 Task: View community guidelines.
Action: Mouse moved to (790, 86)
Screenshot: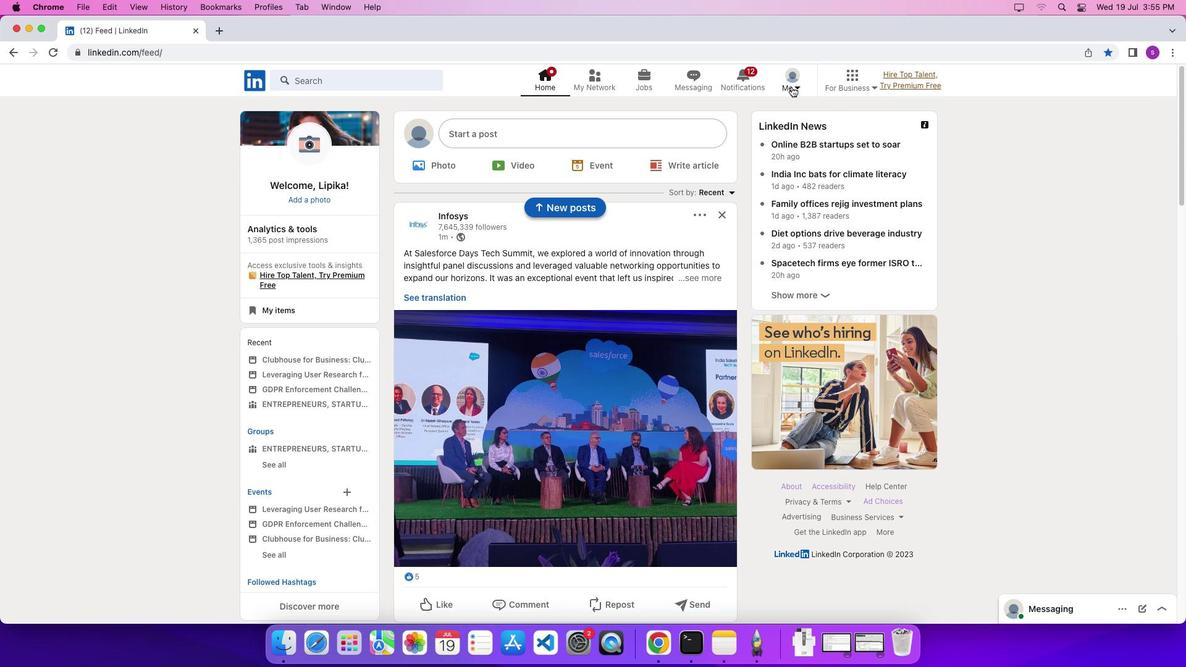 
Action: Mouse pressed left at (790, 86)
Screenshot: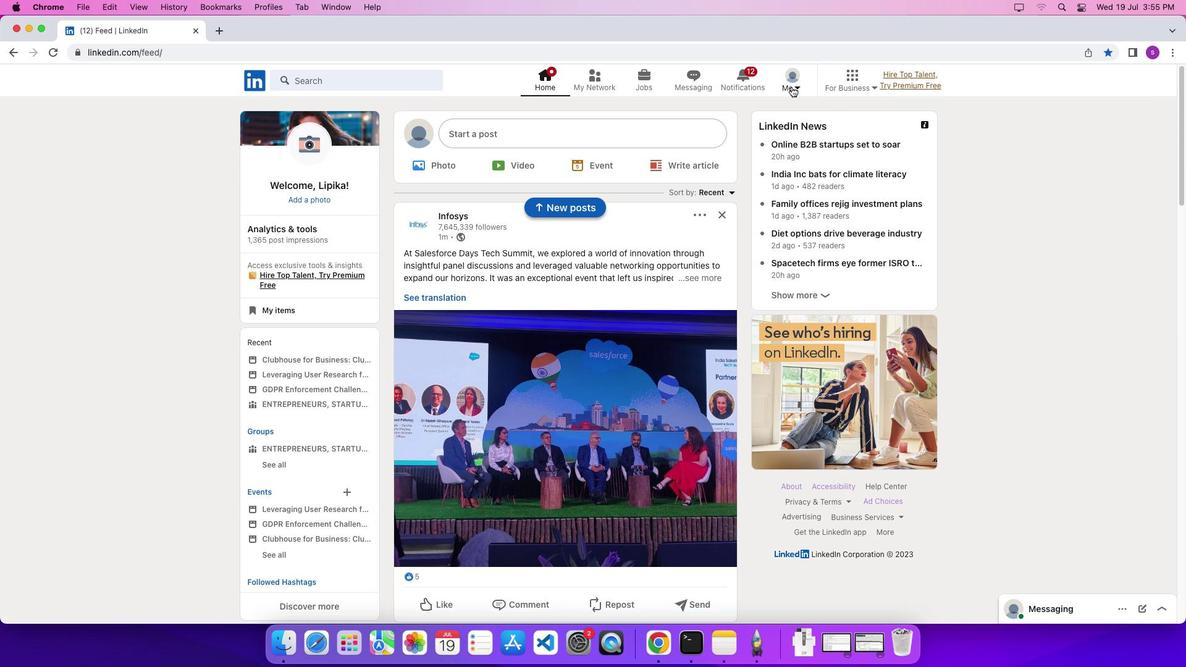 
Action: Mouse moved to (796, 87)
Screenshot: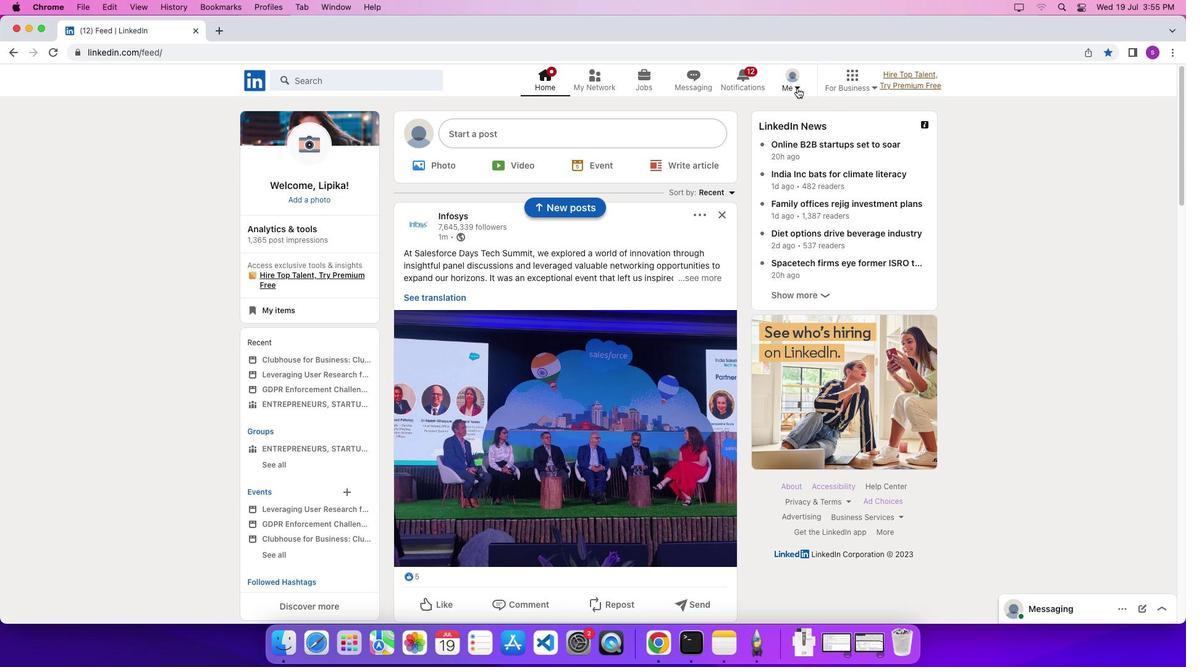 
Action: Mouse pressed left at (796, 87)
Screenshot: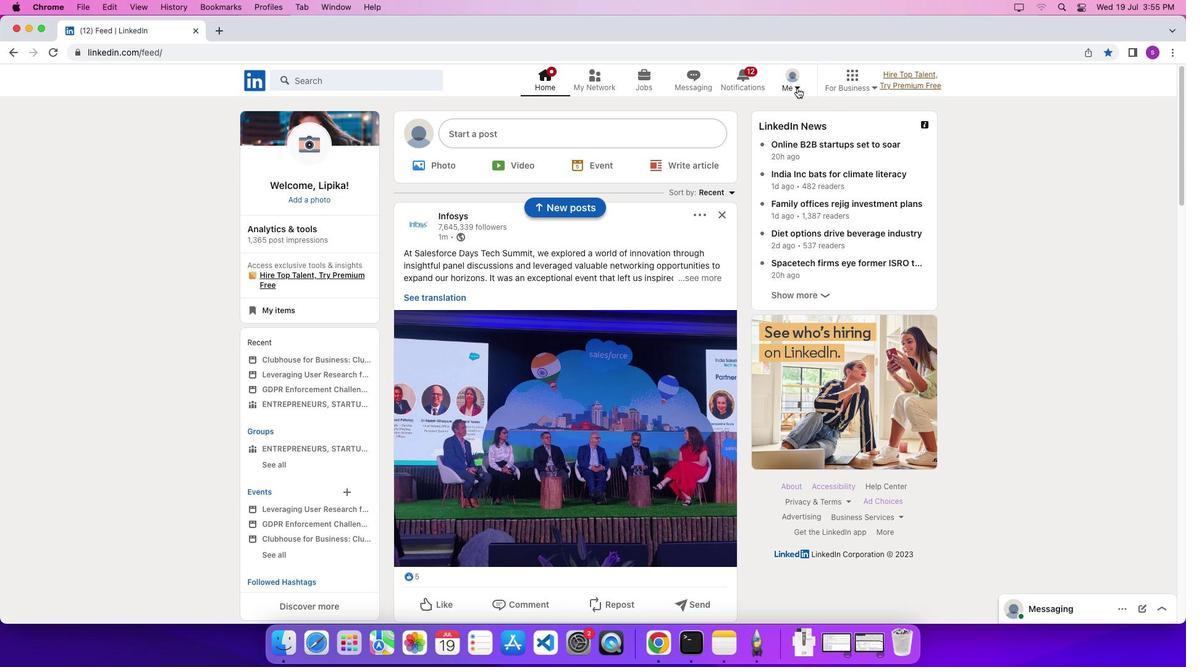 
Action: Mouse moved to (763, 153)
Screenshot: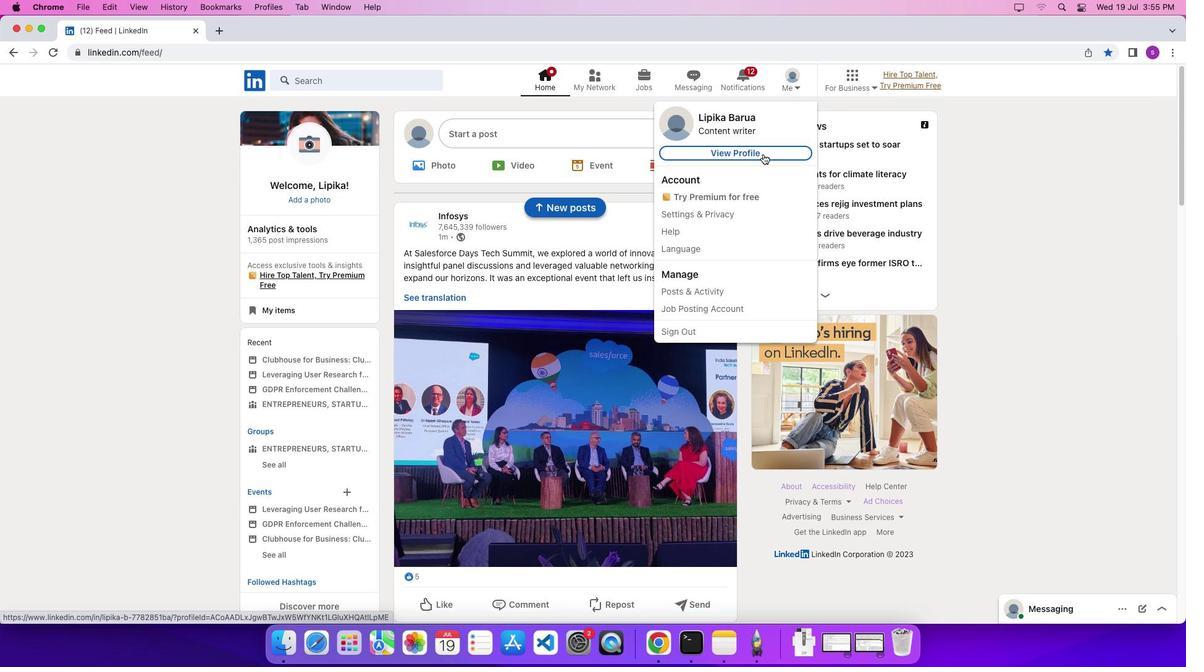
Action: Mouse pressed left at (763, 153)
Screenshot: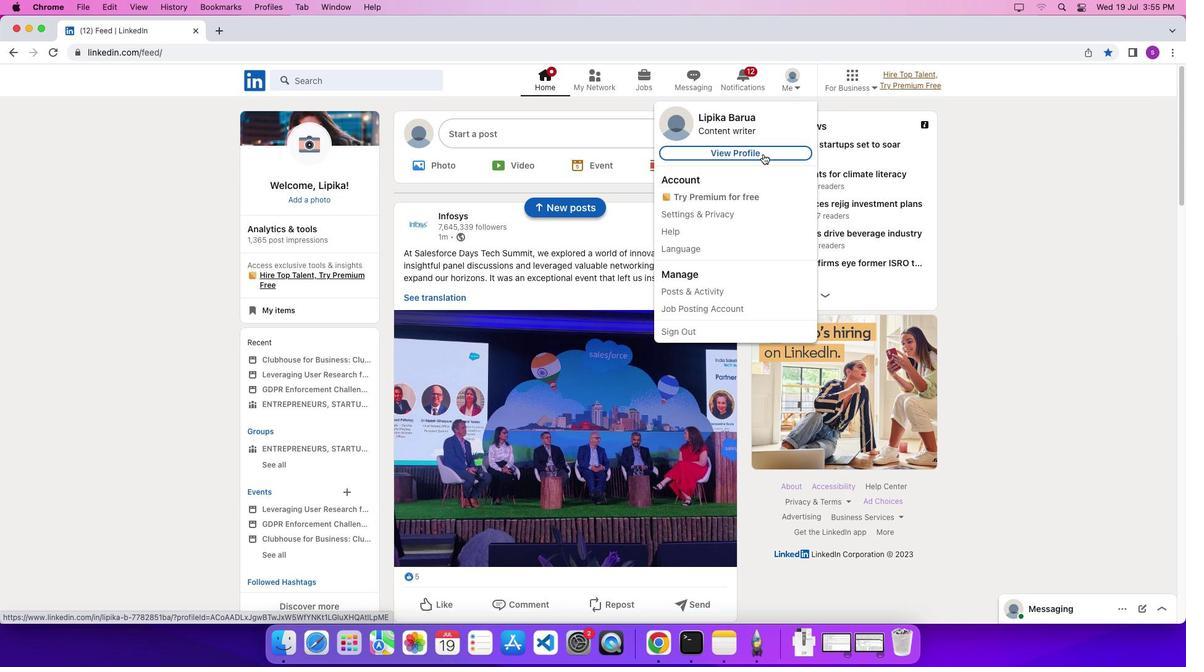 
Action: Mouse moved to (629, 416)
Screenshot: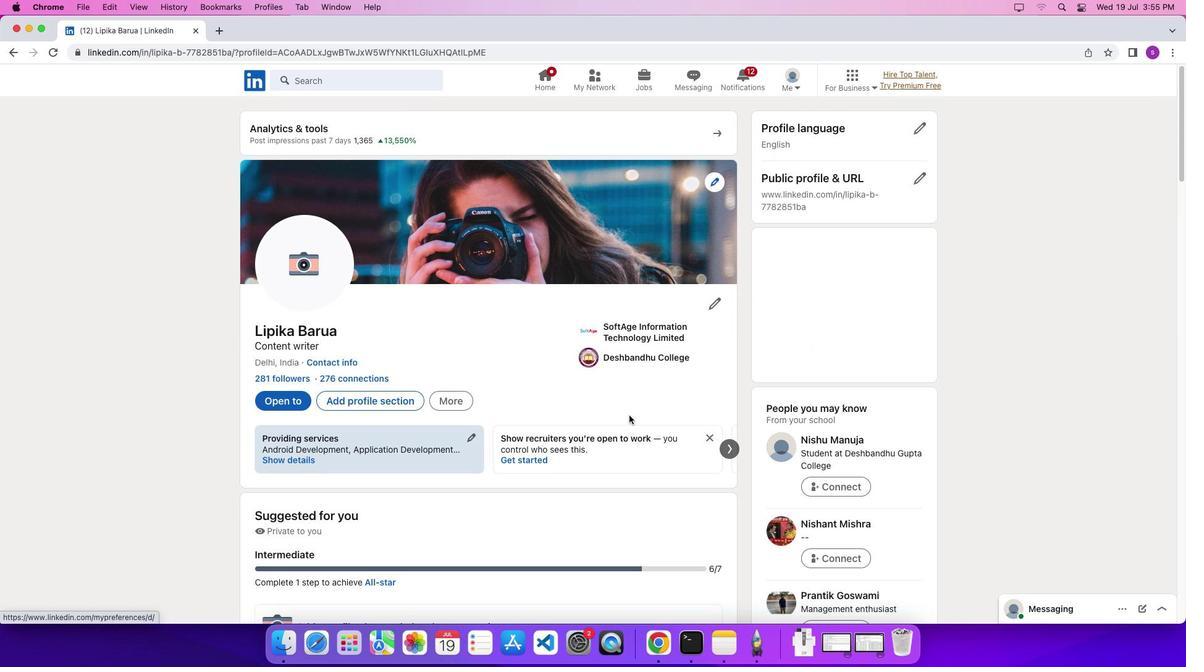 
Action: Mouse scrolled (629, 416) with delta (0, 0)
Screenshot: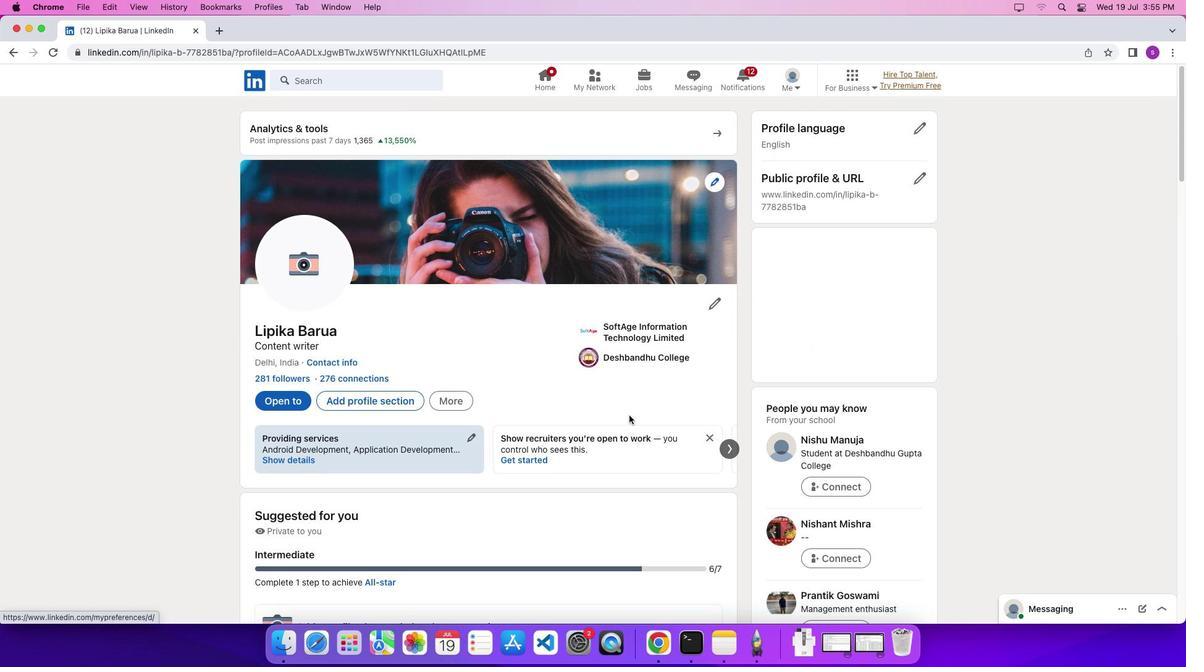 
Action: Mouse scrolled (629, 416) with delta (0, 0)
Screenshot: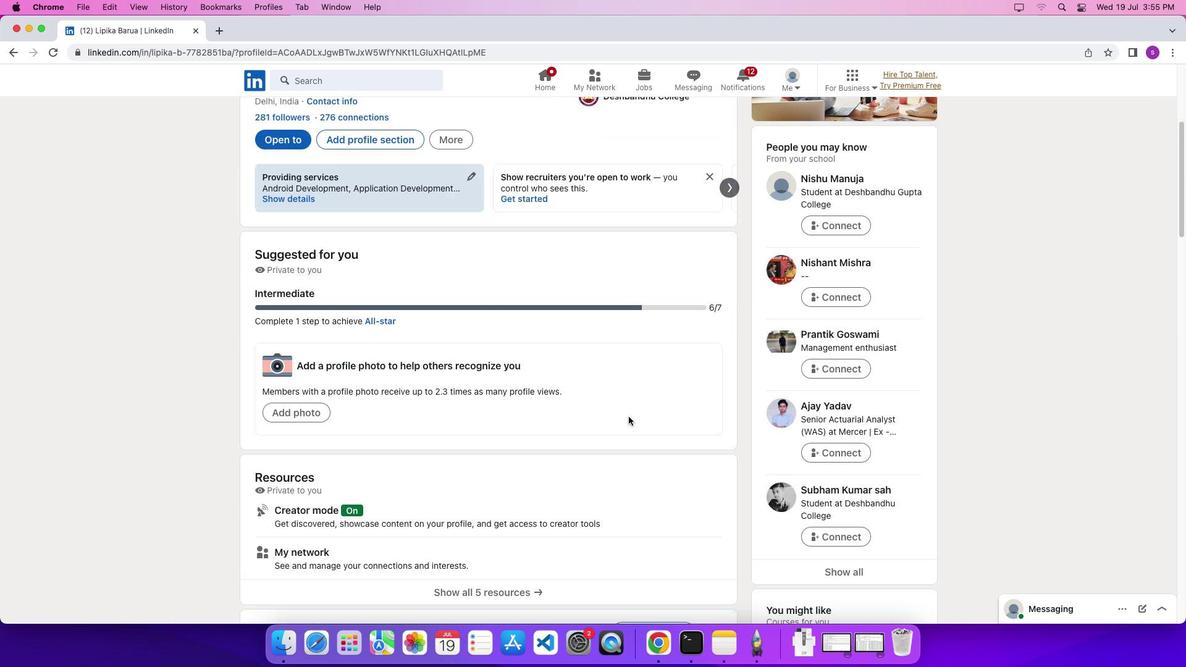 
Action: Mouse scrolled (629, 416) with delta (0, -2)
Screenshot: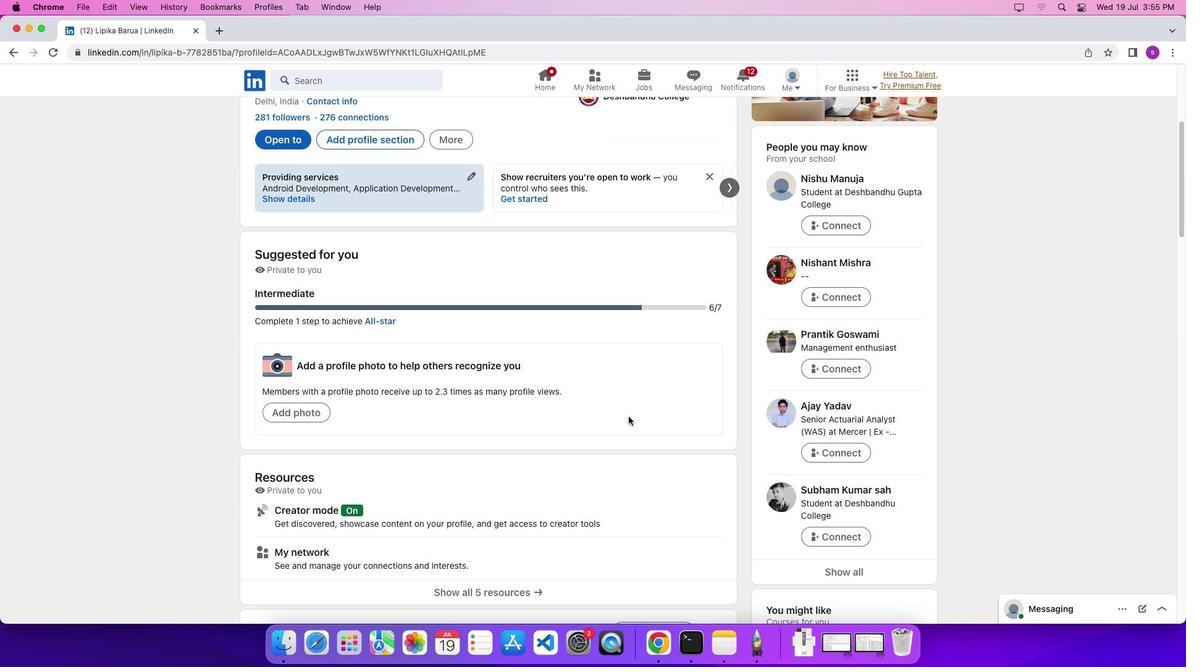 
Action: Mouse scrolled (629, 416) with delta (0, -3)
Screenshot: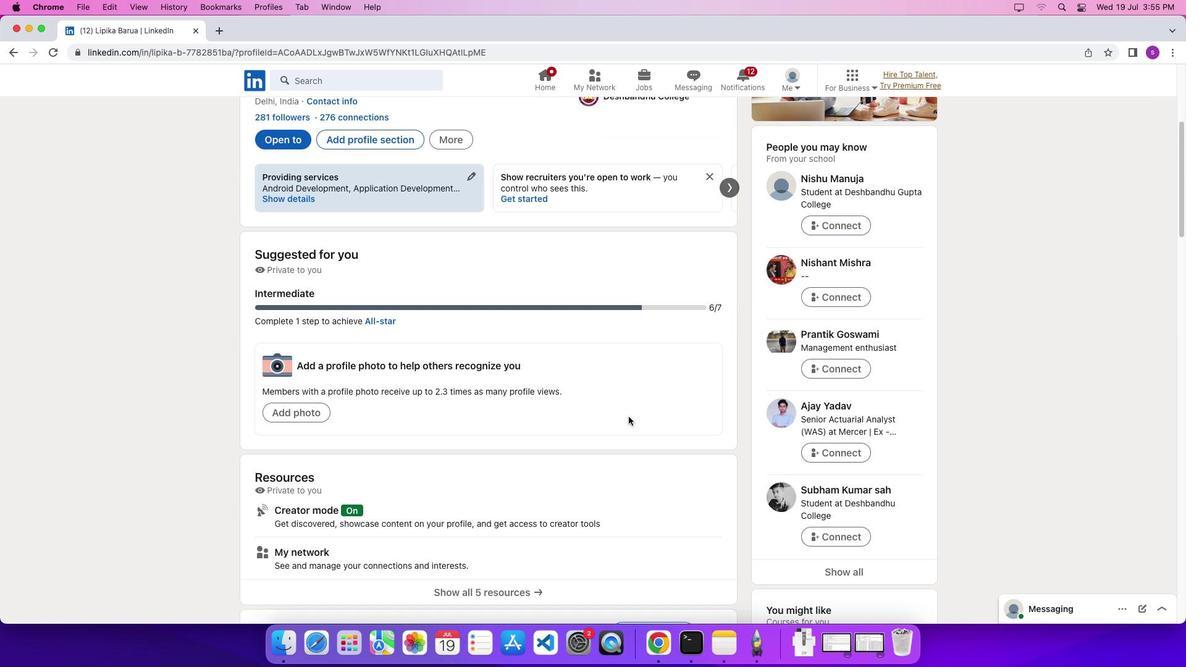 
Action: Mouse scrolled (629, 416) with delta (0, -3)
Screenshot: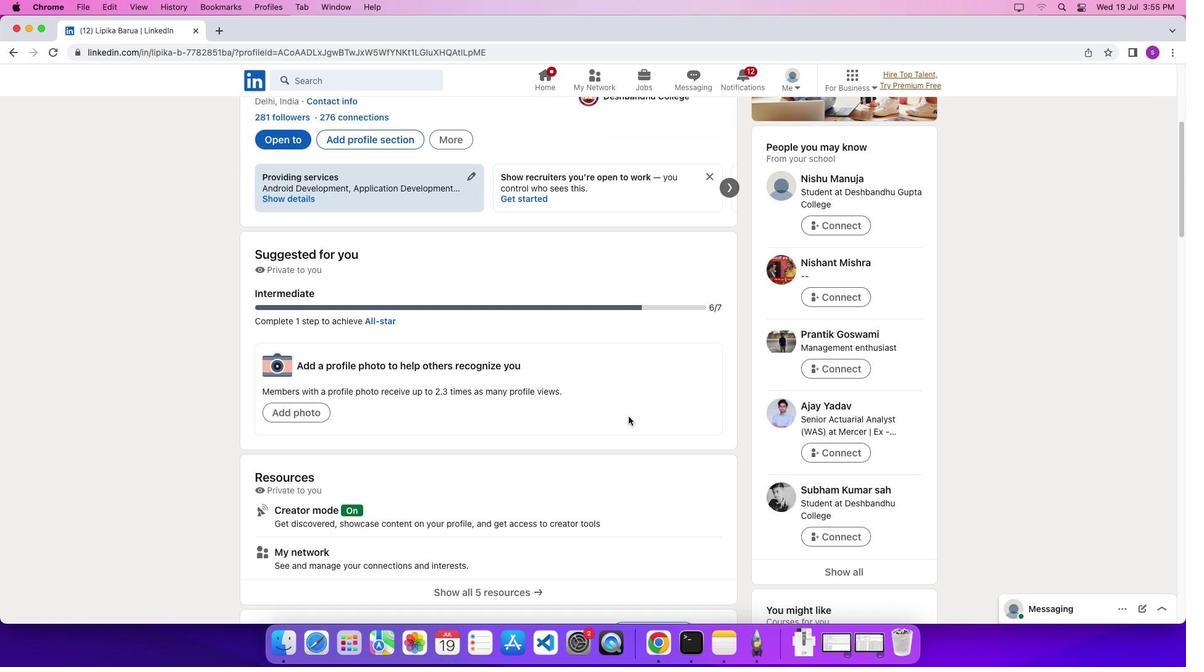 
Action: Mouse moved to (629, 416)
Screenshot: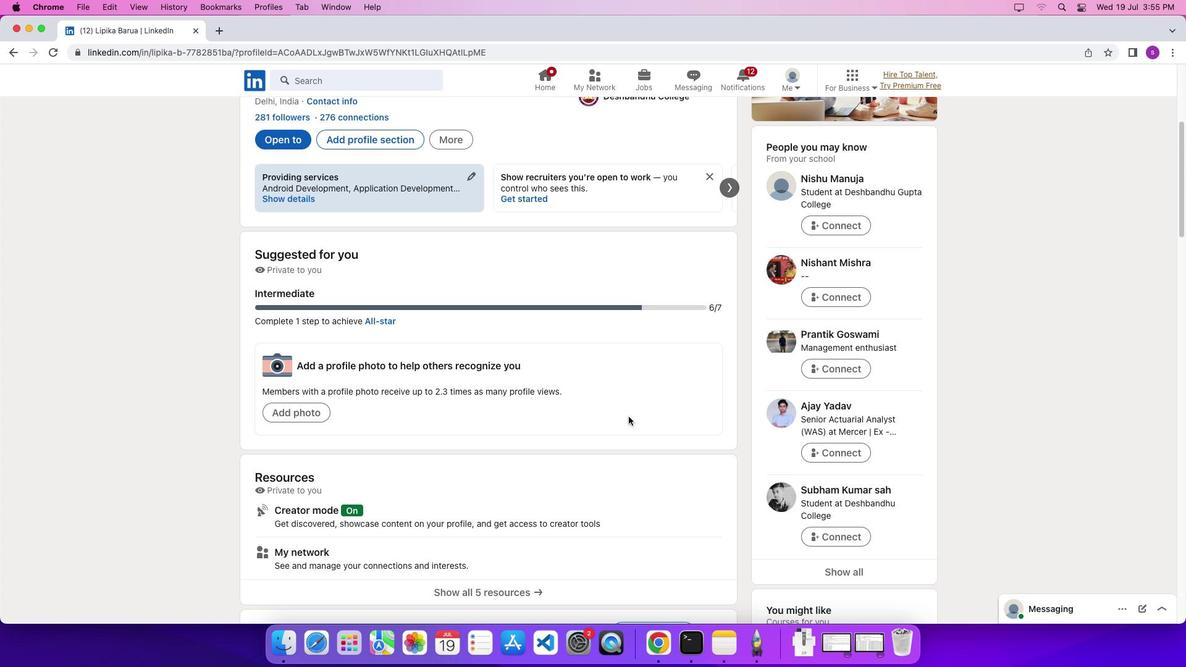 
Action: Mouse scrolled (629, 416) with delta (0, 0)
Screenshot: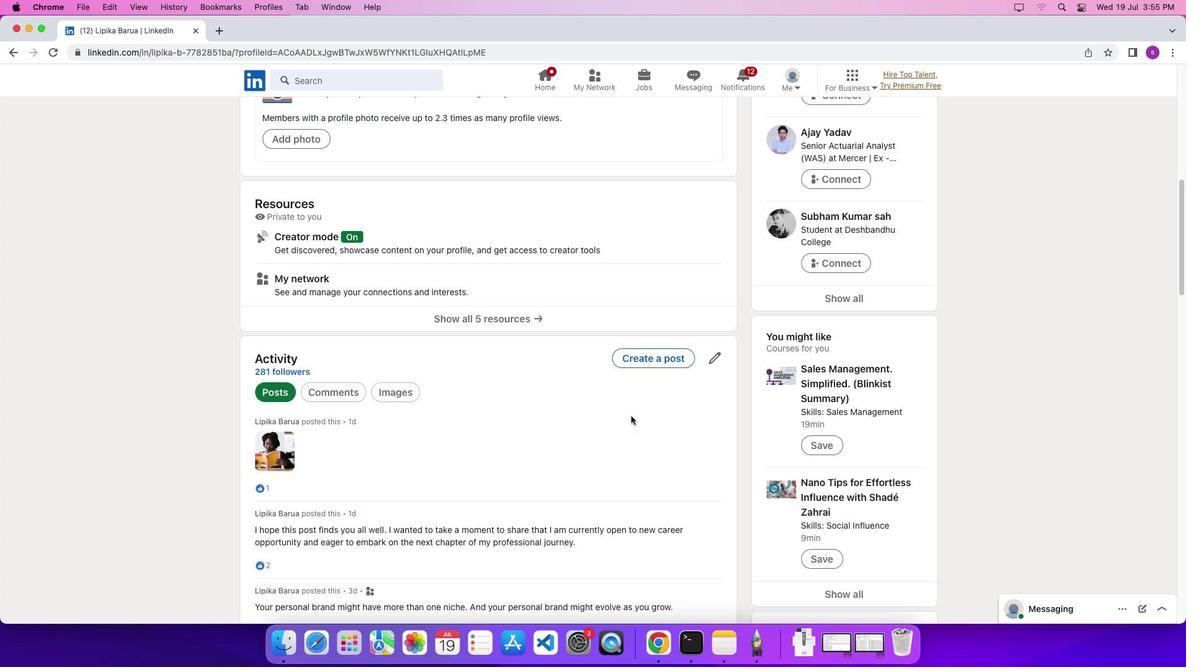 
Action: Mouse scrolled (629, 416) with delta (0, 0)
Screenshot: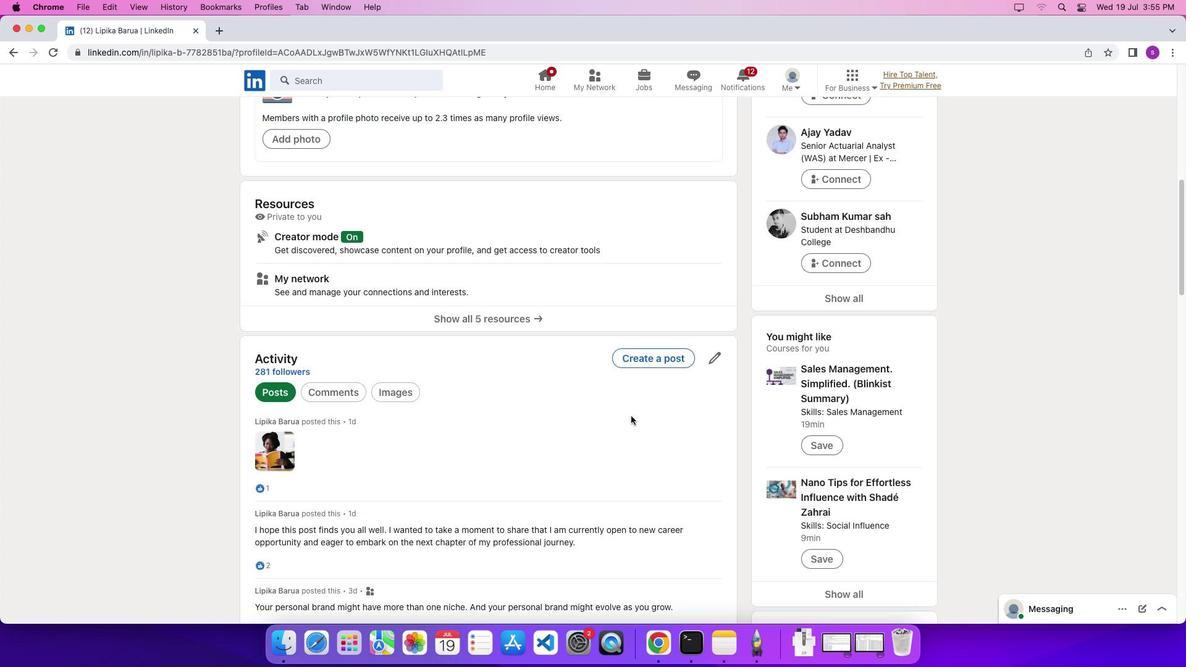 
Action: Mouse scrolled (629, 416) with delta (0, -1)
Screenshot: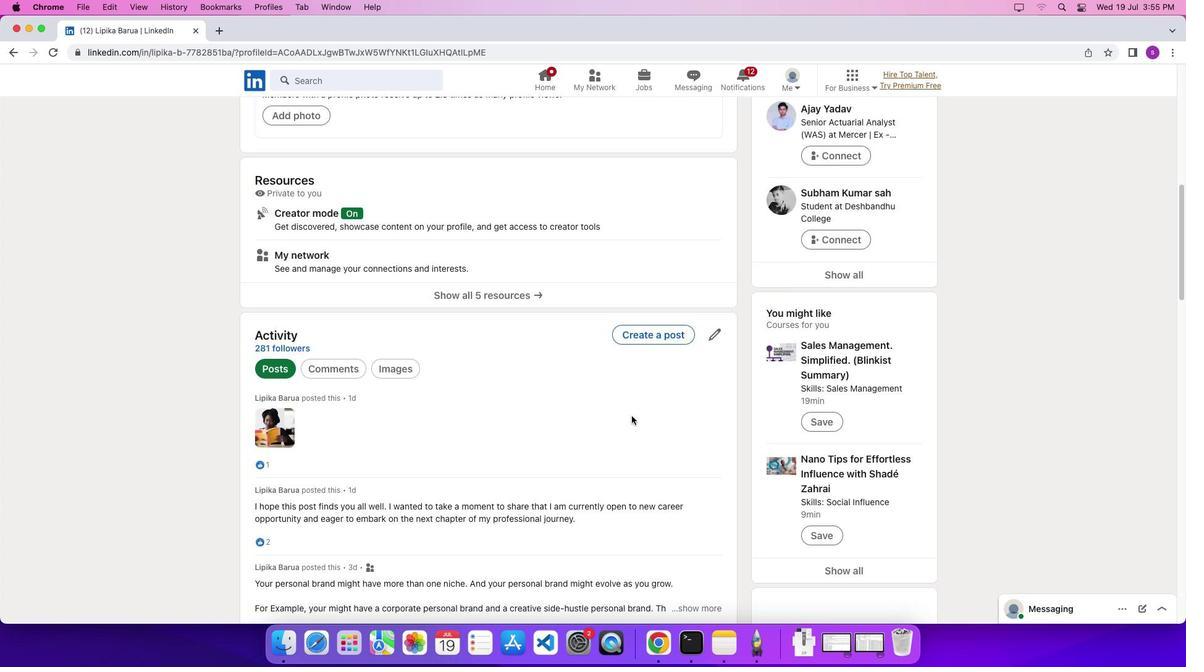 
Action: Mouse moved to (631, 415)
Screenshot: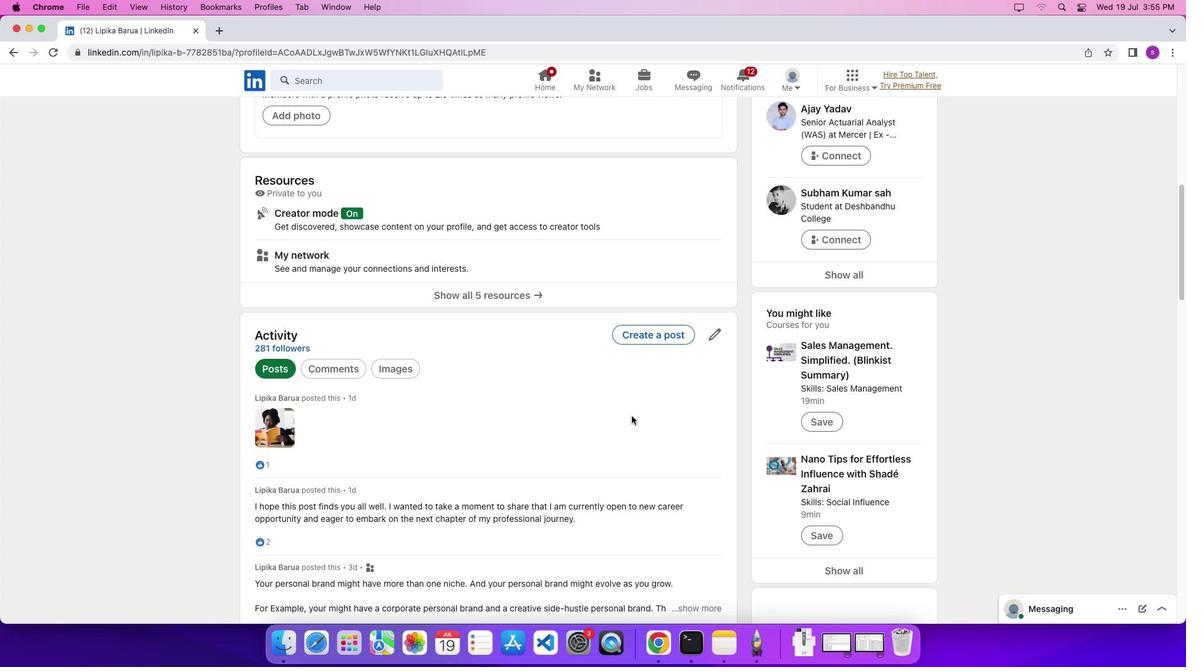 
Action: Mouse scrolled (631, 415) with delta (0, 0)
Screenshot: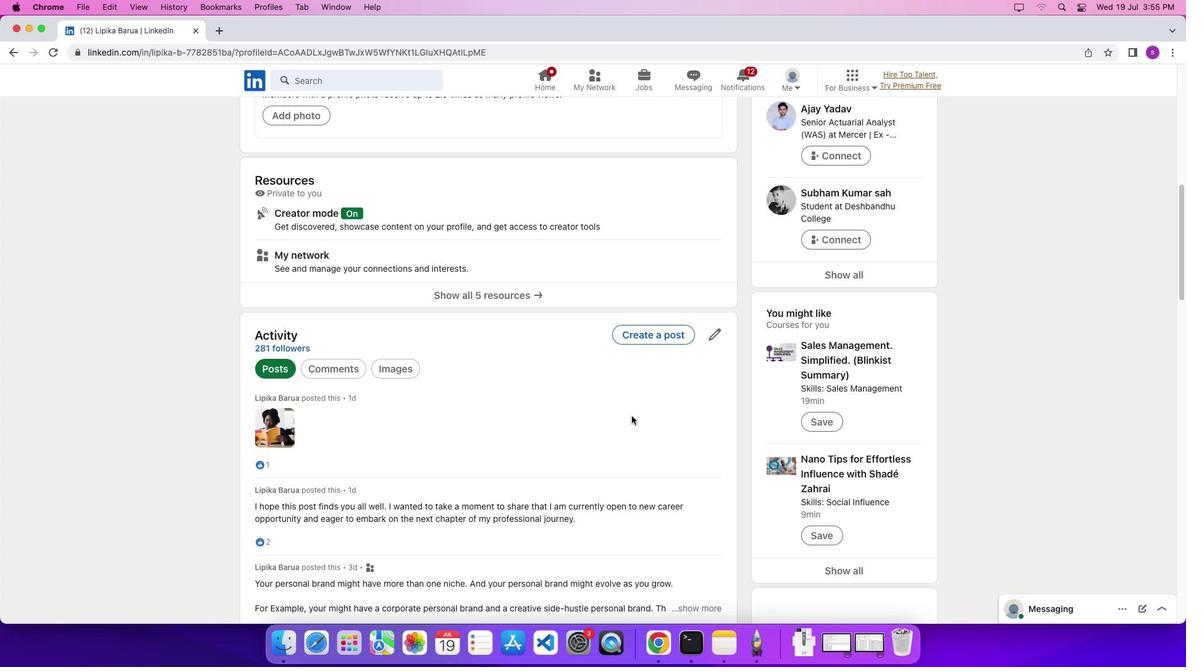 
Action: Mouse scrolled (631, 415) with delta (0, 0)
Screenshot: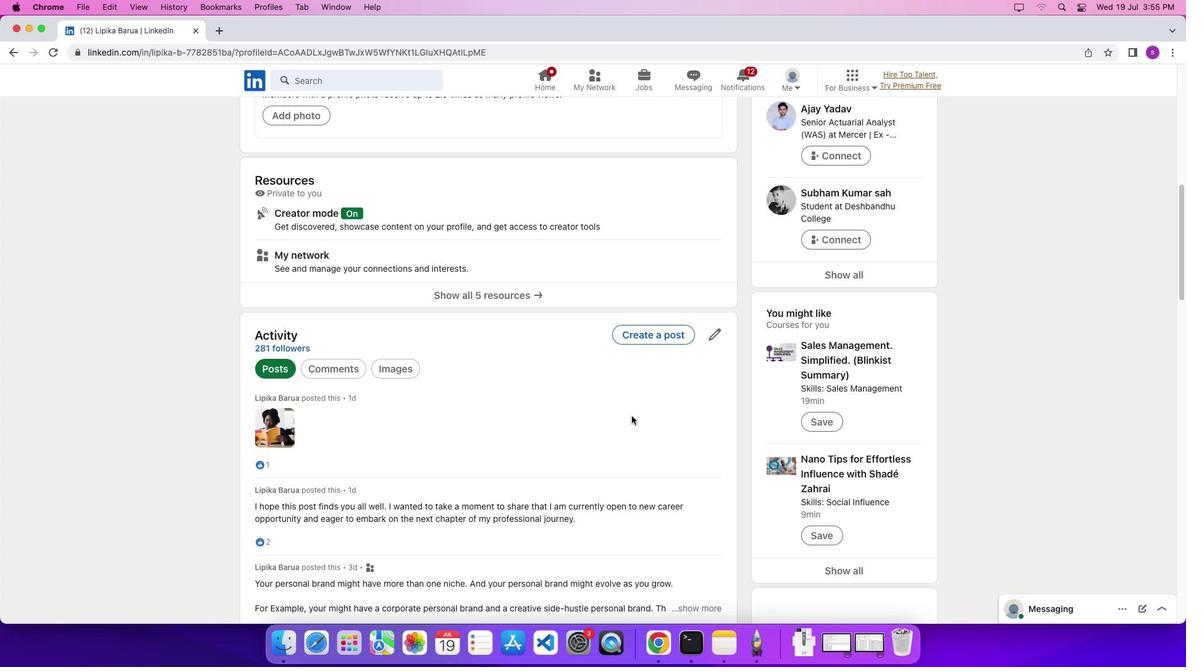 
Action: Mouse moved to (633, 415)
Screenshot: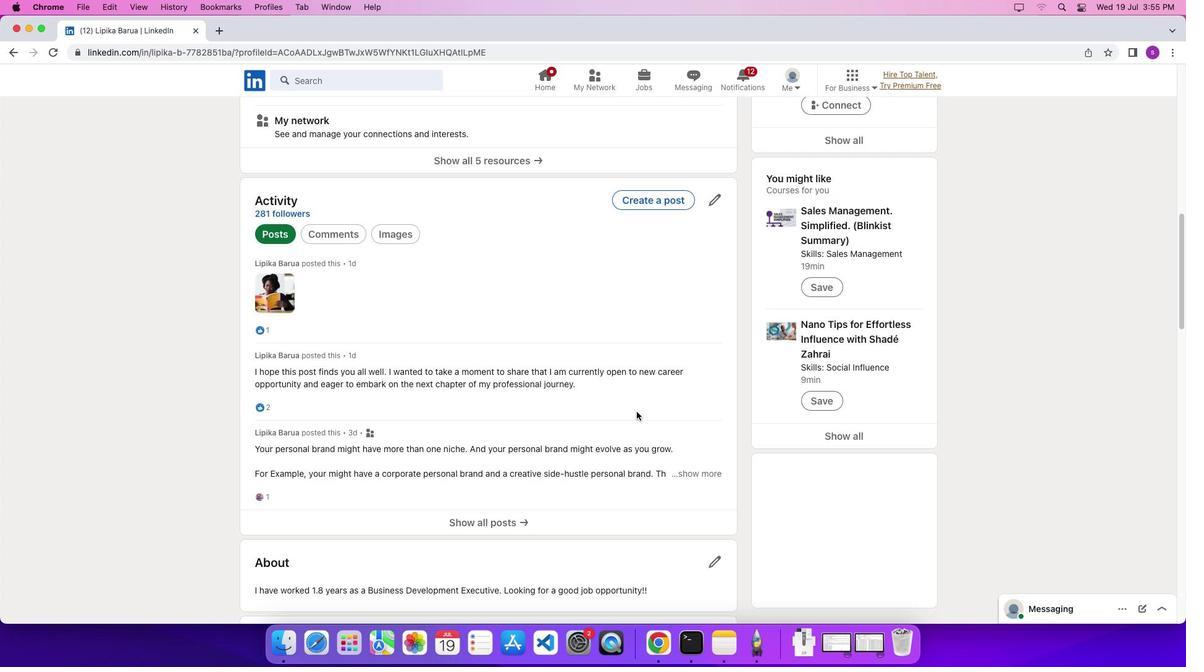 
Action: Mouse scrolled (633, 415) with delta (0, 0)
Screenshot: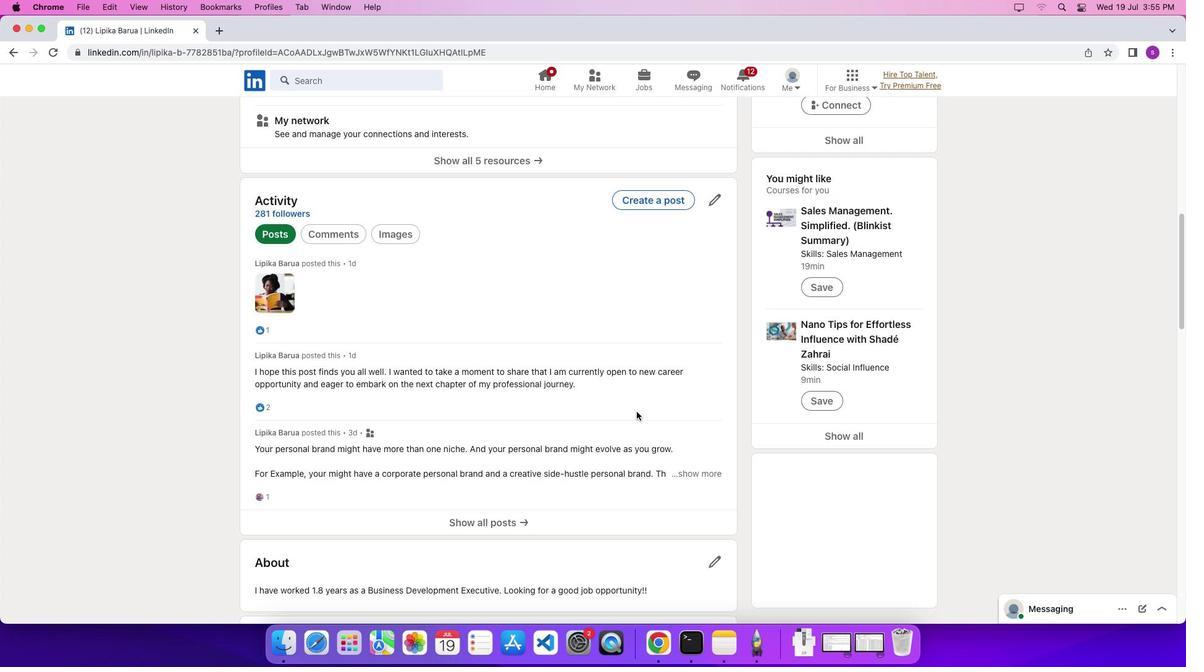 
Action: Mouse scrolled (633, 415) with delta (0, 0)
Screenshot: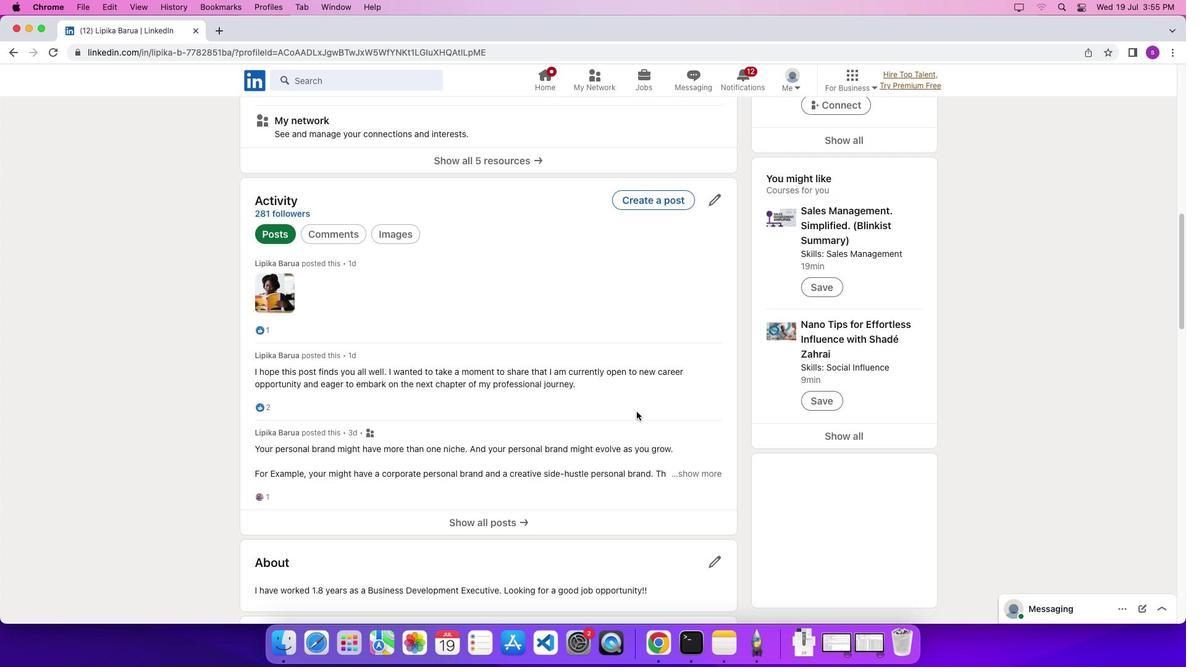 
Action: Mouse scrolled (633, 415) with delta (0, -3)
Screenshot: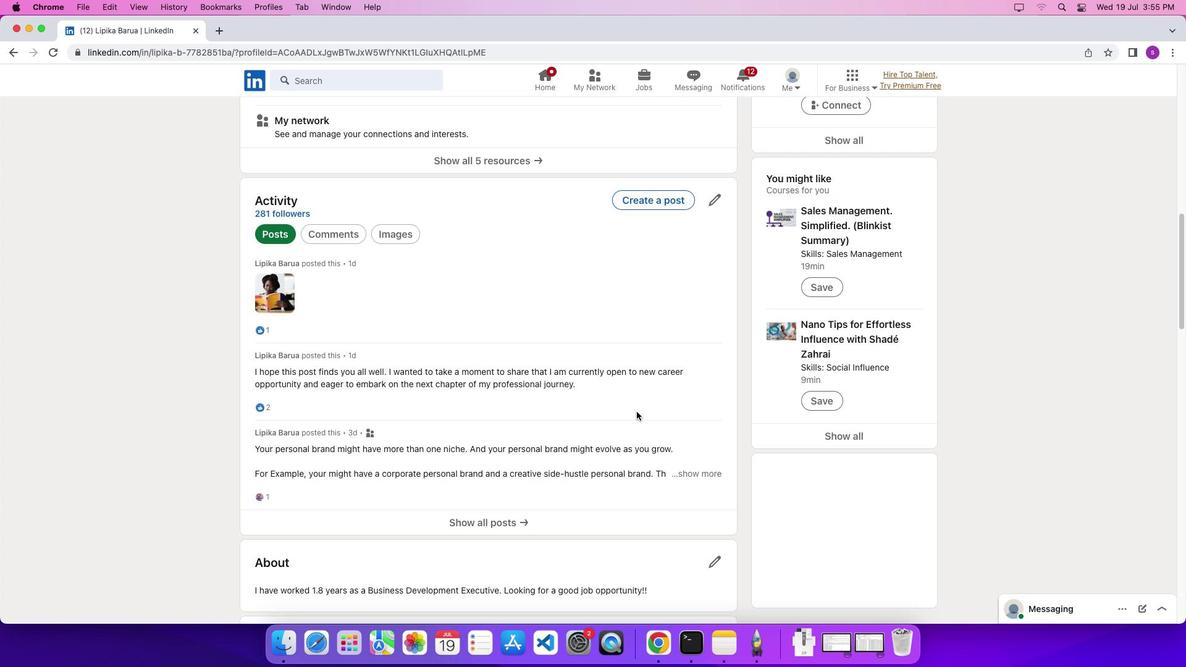 
Action: Mouse moved to (637, 412)
Screenshot: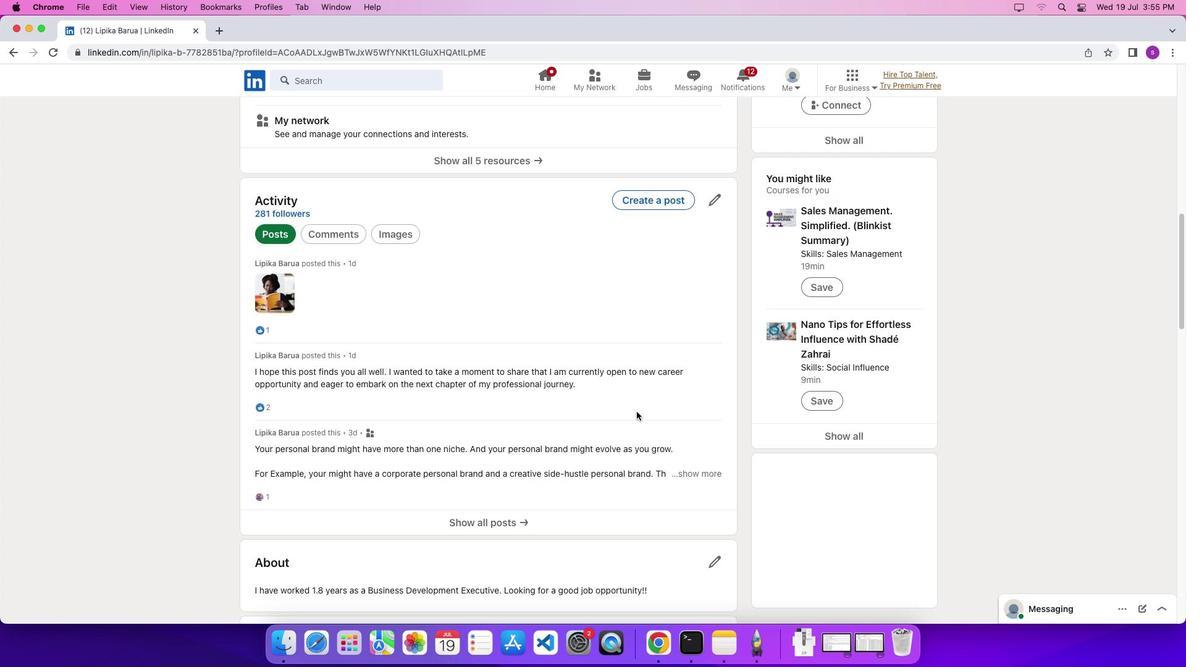 
Action: Mouse scrolled (637, 412) with delta (0, 0)
Screenshot: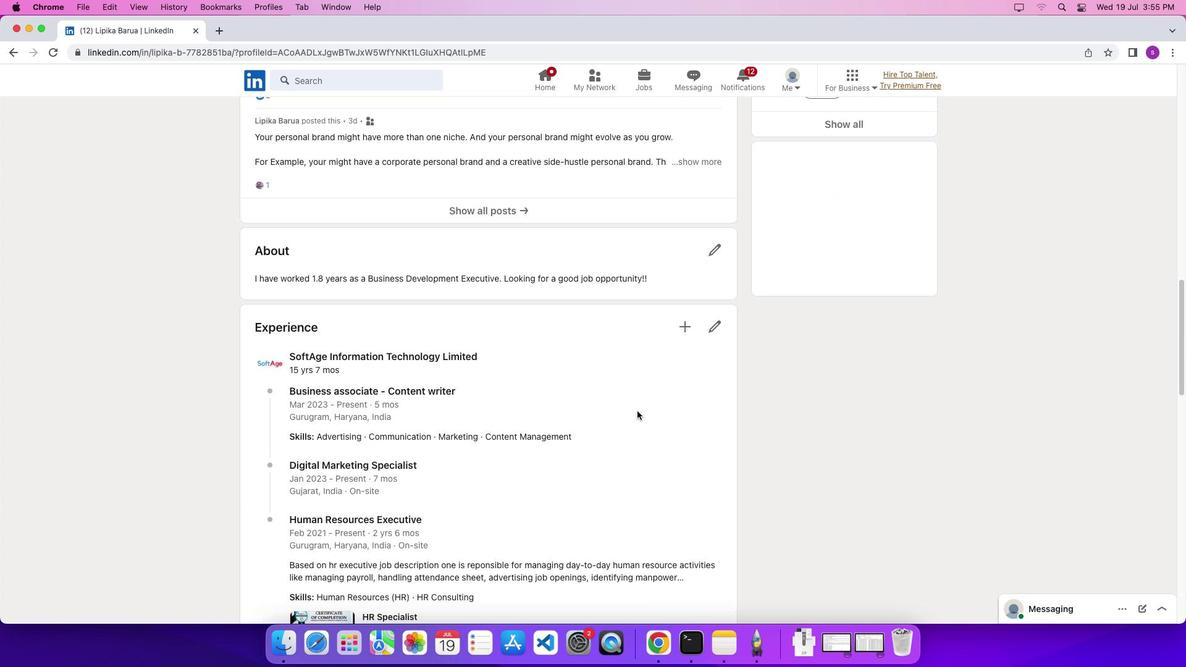 
Action: Mouse scrolled (637, 412) with delta (0, 0)
Screenshot: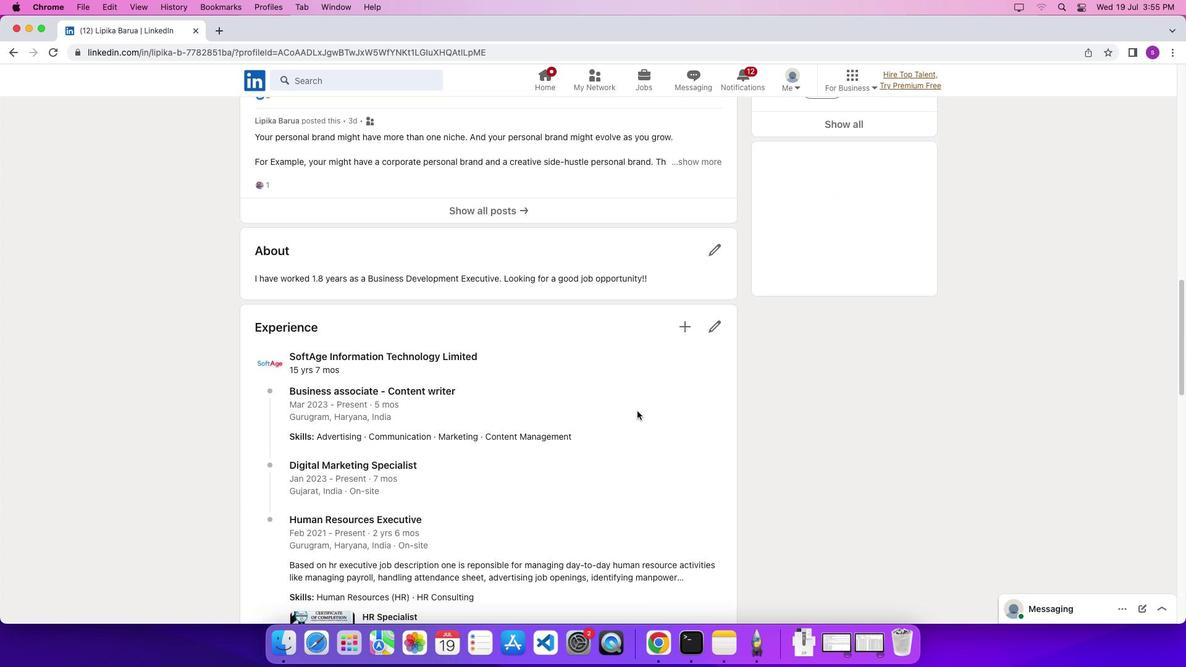 
Action: Mouse scrolled (637, 412) with delta (0, -3)
Screenshot: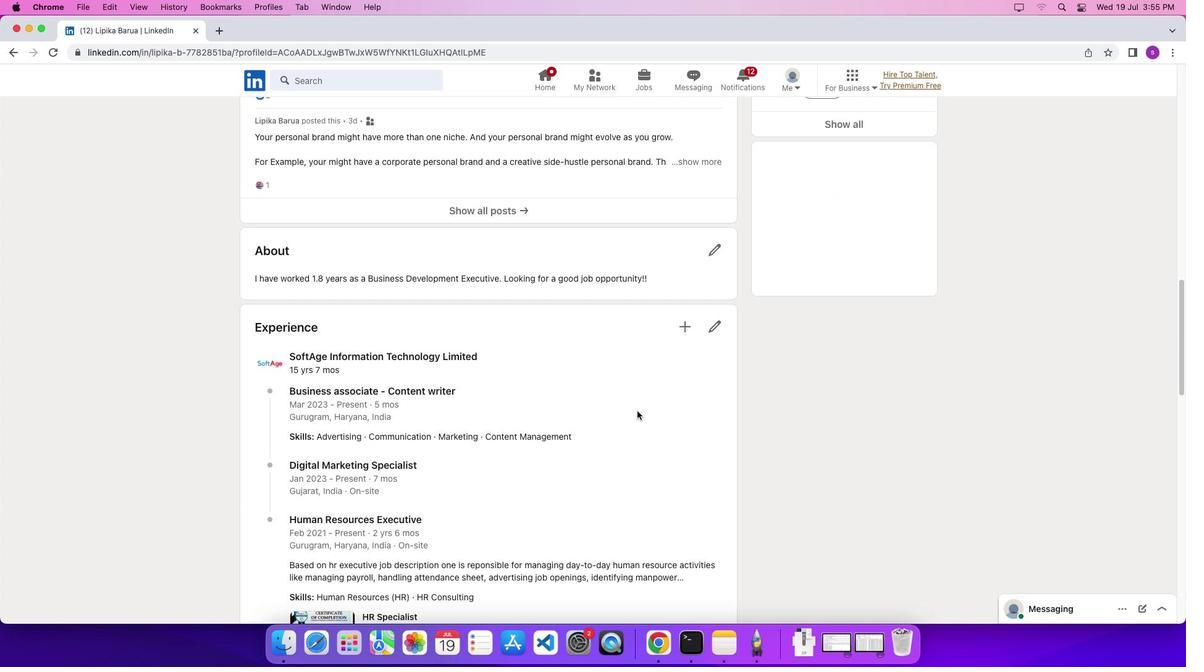 
Action: Mouse moved to (637, 411)
Screenshot: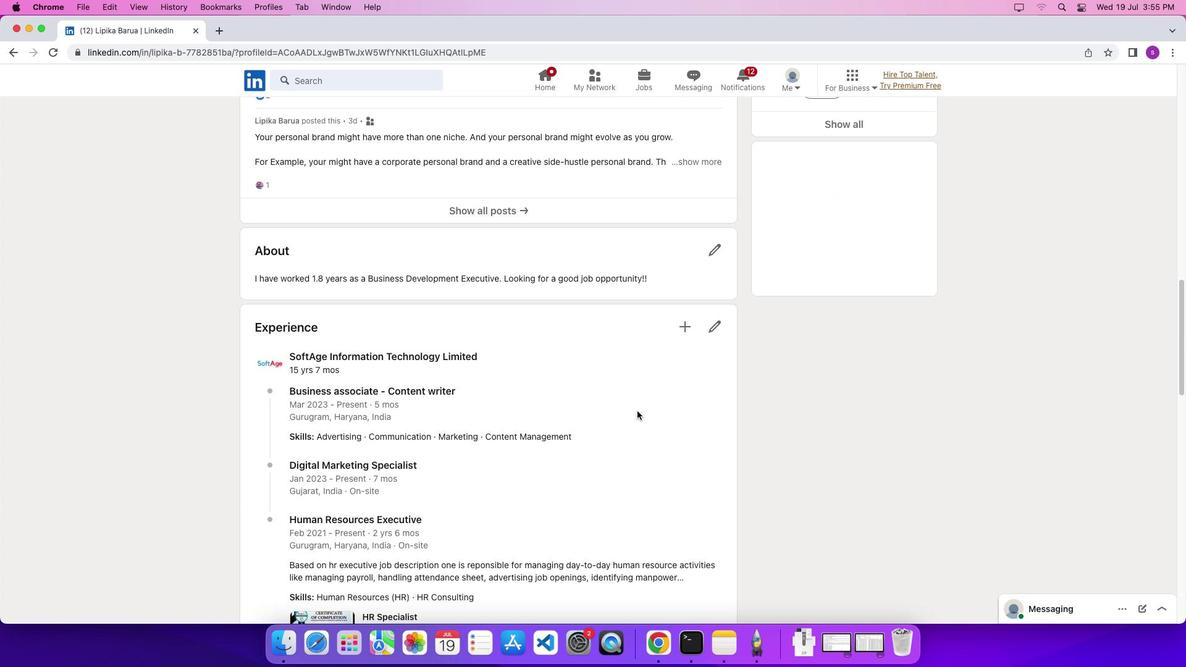 
Action: Mouse scrolled (637, 411) with delta (0, 0)
Screenshot: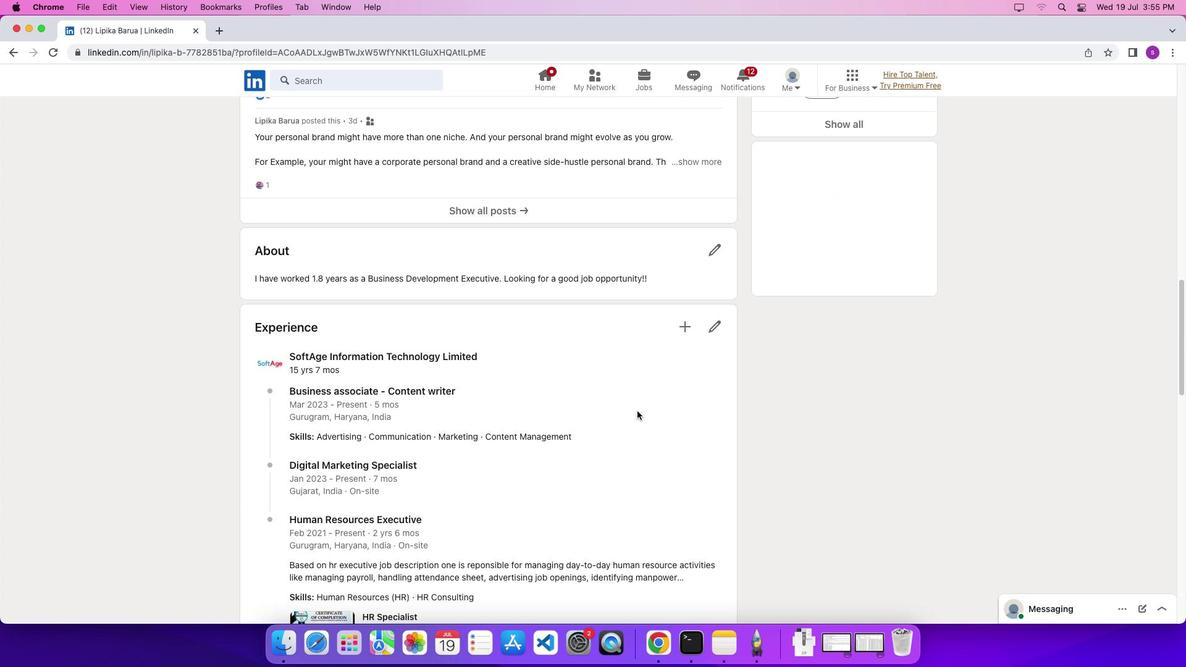 
Action: Mouse scrolled (637, 411) with delta (0, 0)
Screenshot: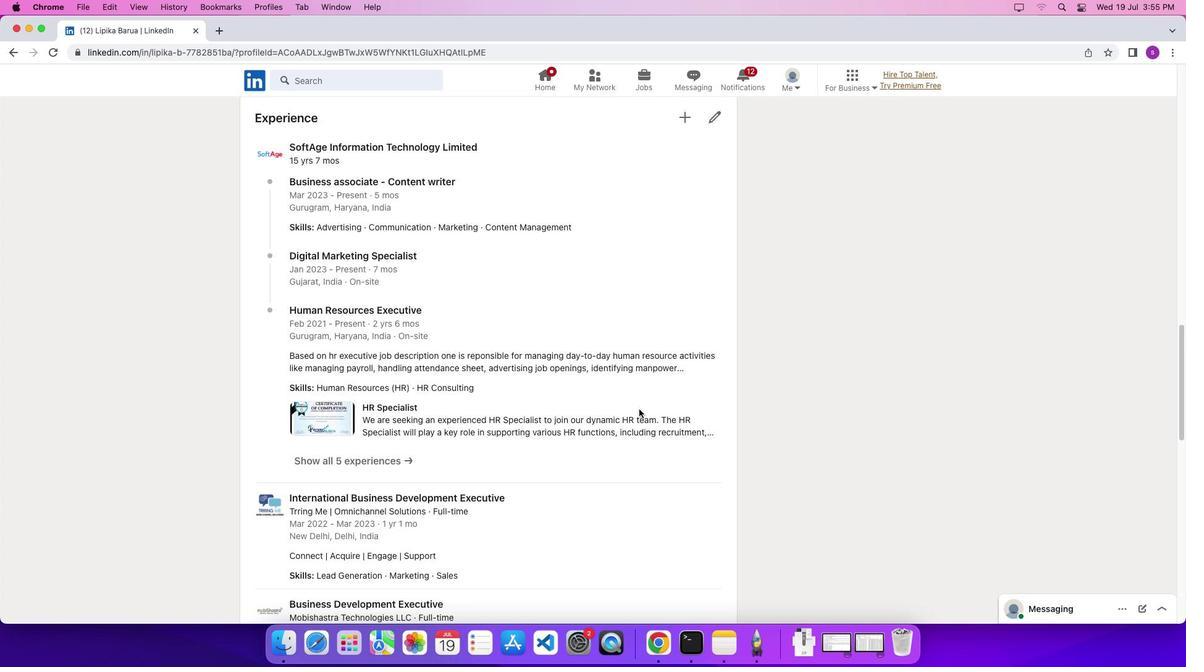 
Action: Mouse scrolled (637, 411) with delta (0, -3)
Screenshot: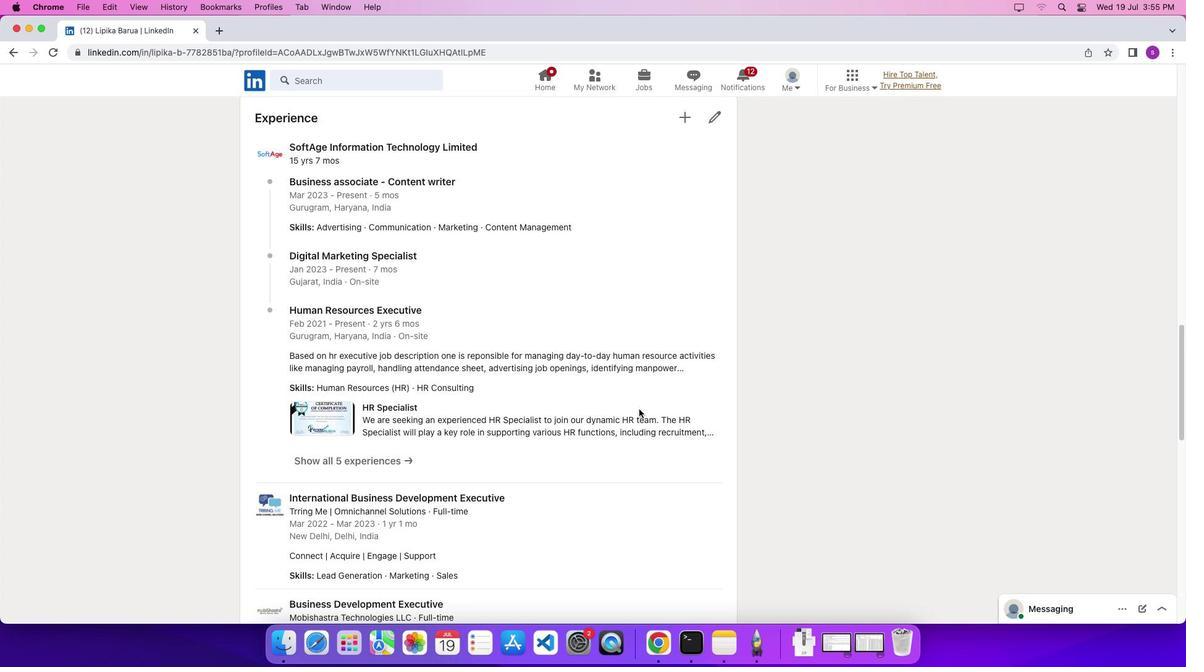 
Action: Mouse moved to (639, 409)
Screenshot: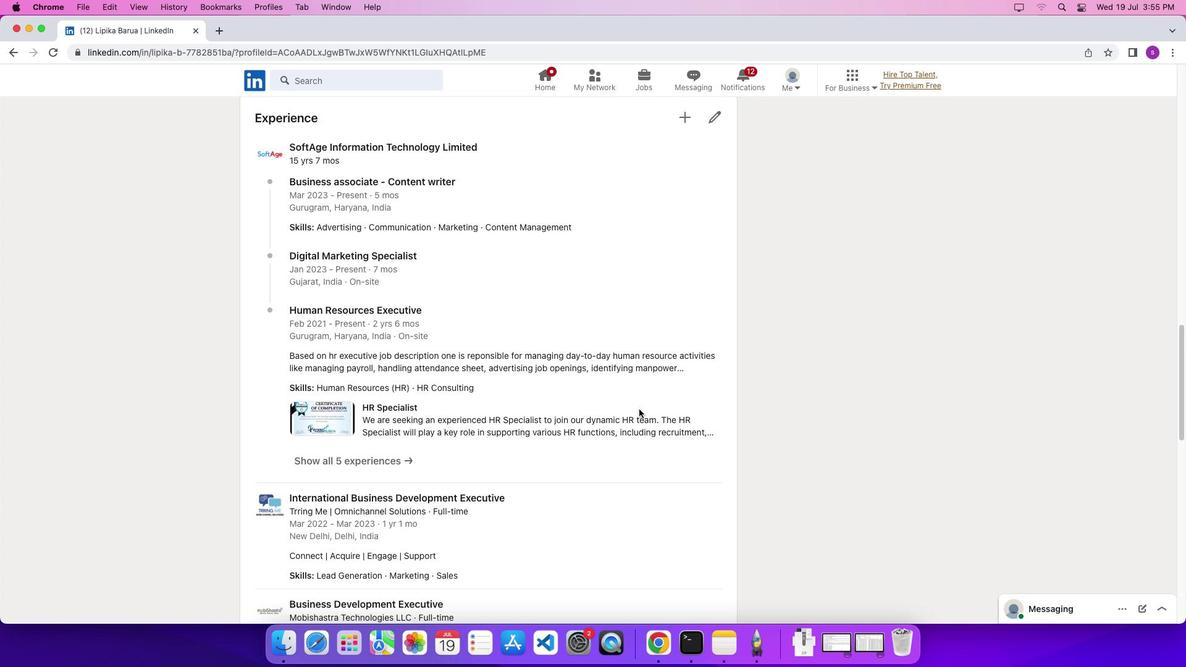 
Action: Mouse scrolled (639, 409) with delta (0, 0)
Screenshot: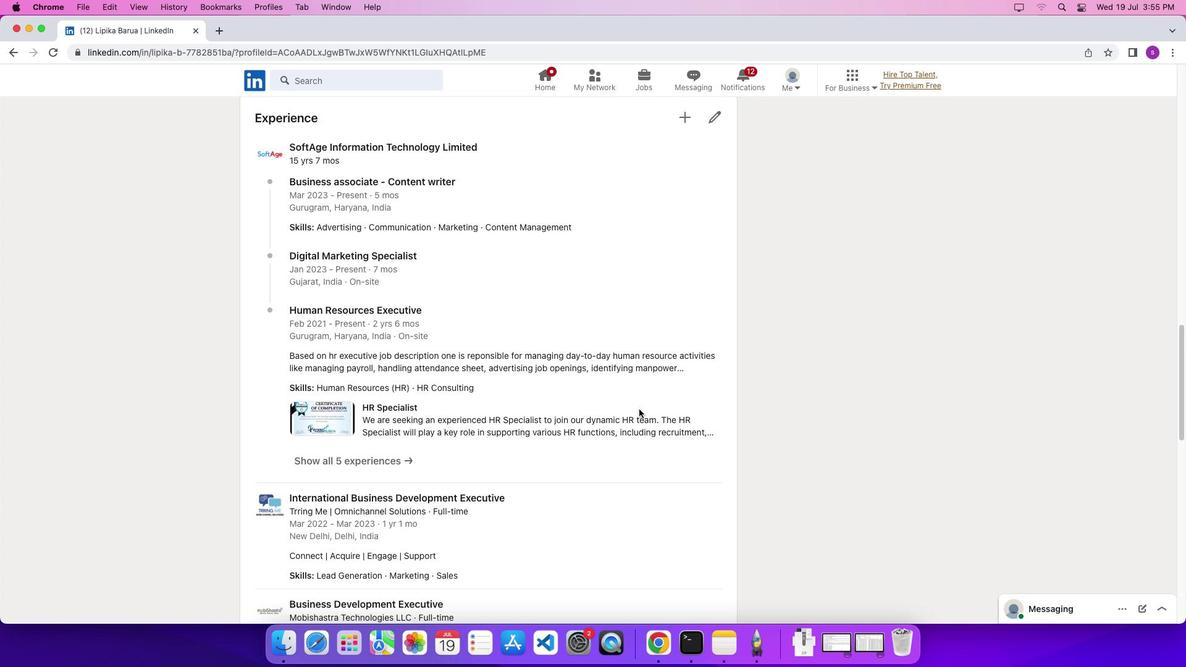 
Action: Mouse scrolled (639, 409) with delta (0, 0)
Screenshot: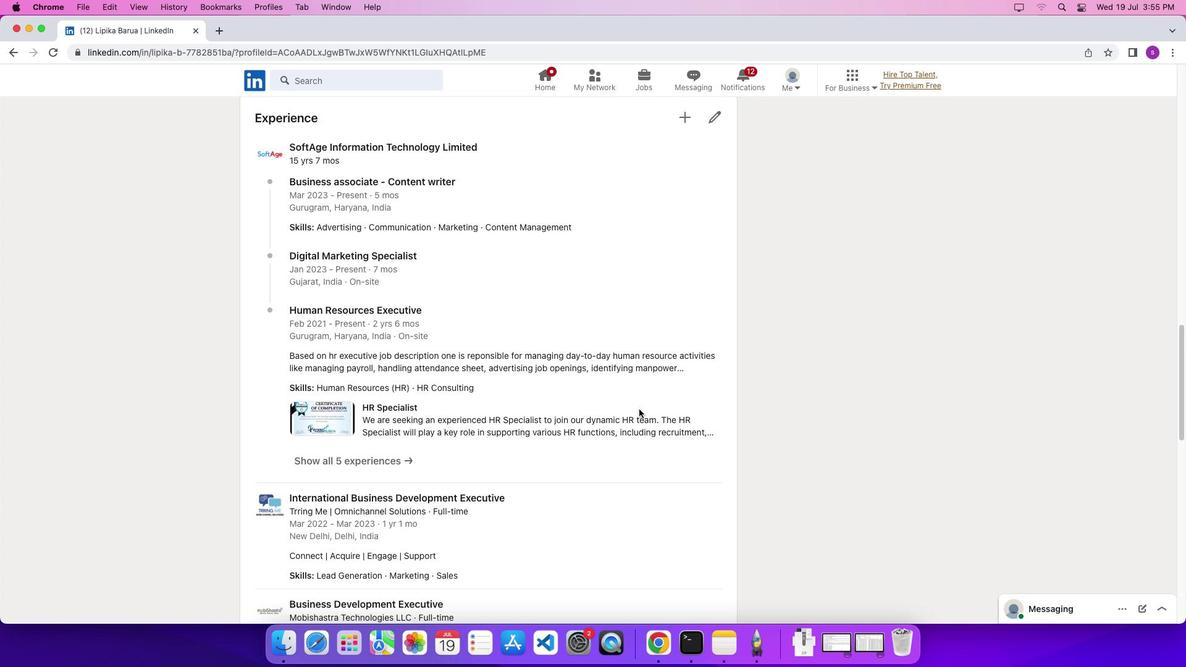 
Action: Mouse scrolled (639, 409) with delta (0, -4)
Screenshot: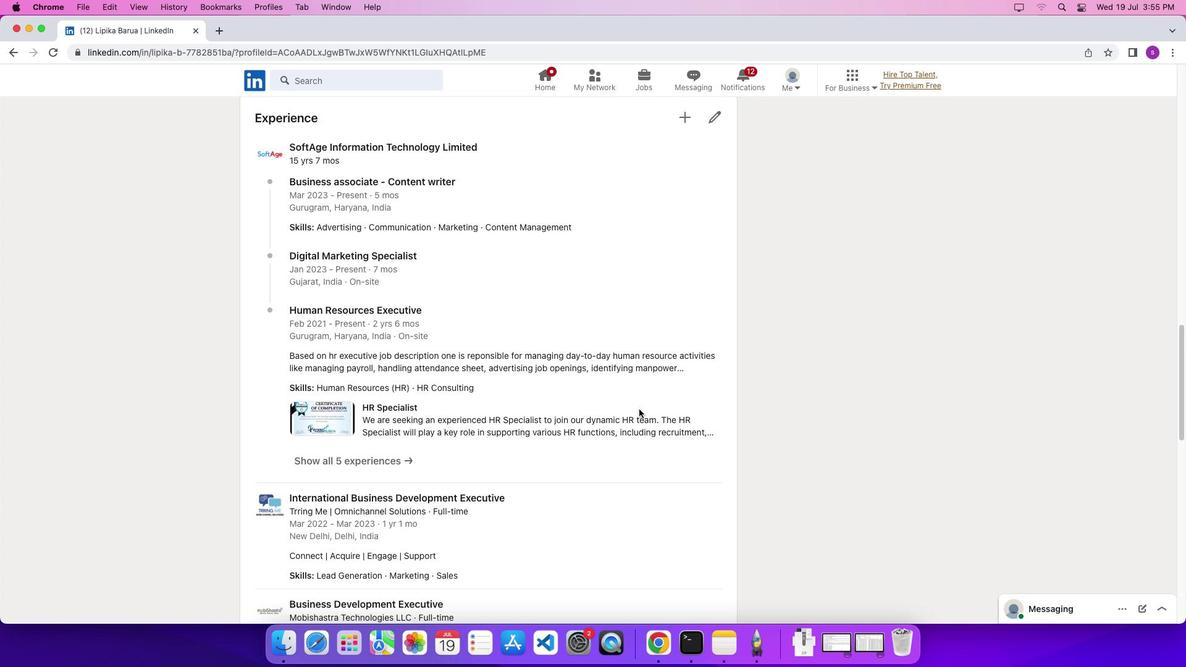 
Action: Mouse scrolled (639, 409) with delta (0, -7)
Screenshot: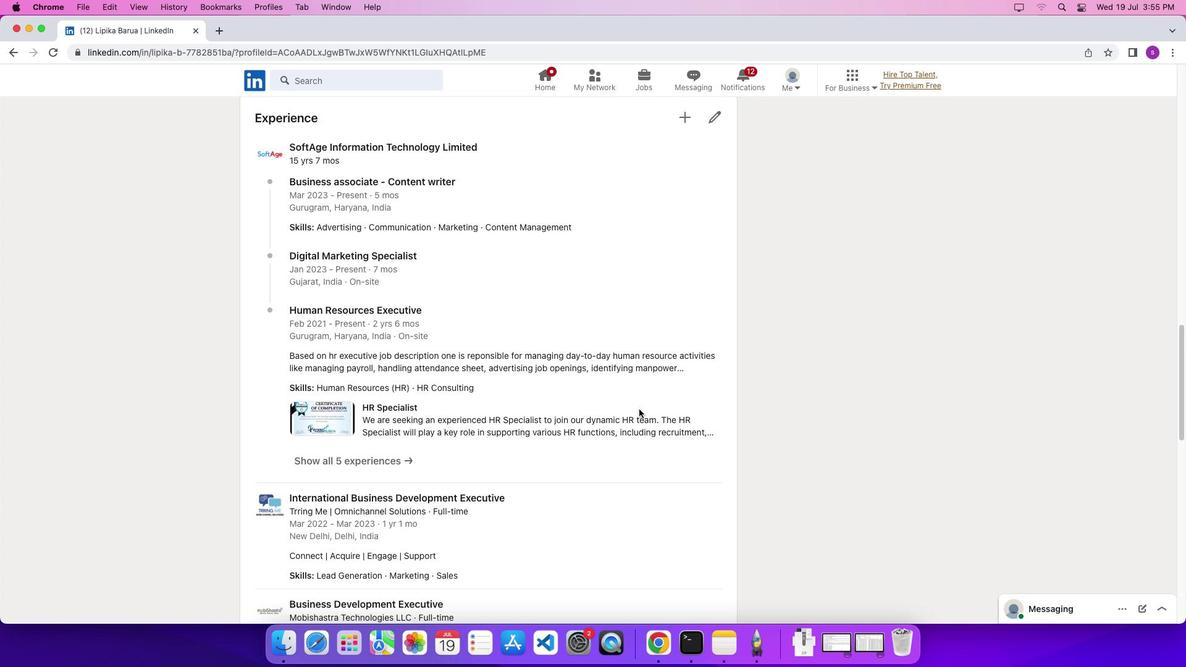 
Action: Mouse scrolled (639, 409) with delta (0, 0)
Screenshot: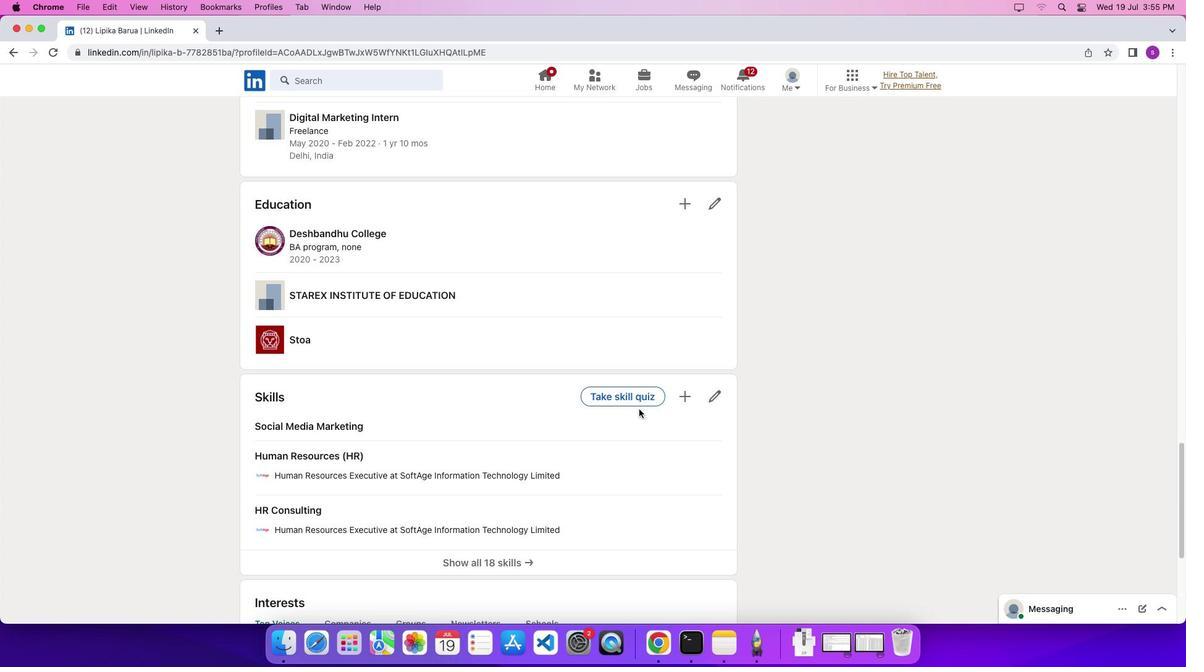 
Action: Mouse scrolled (639, 409) with delta (0, 0)
Screenshot: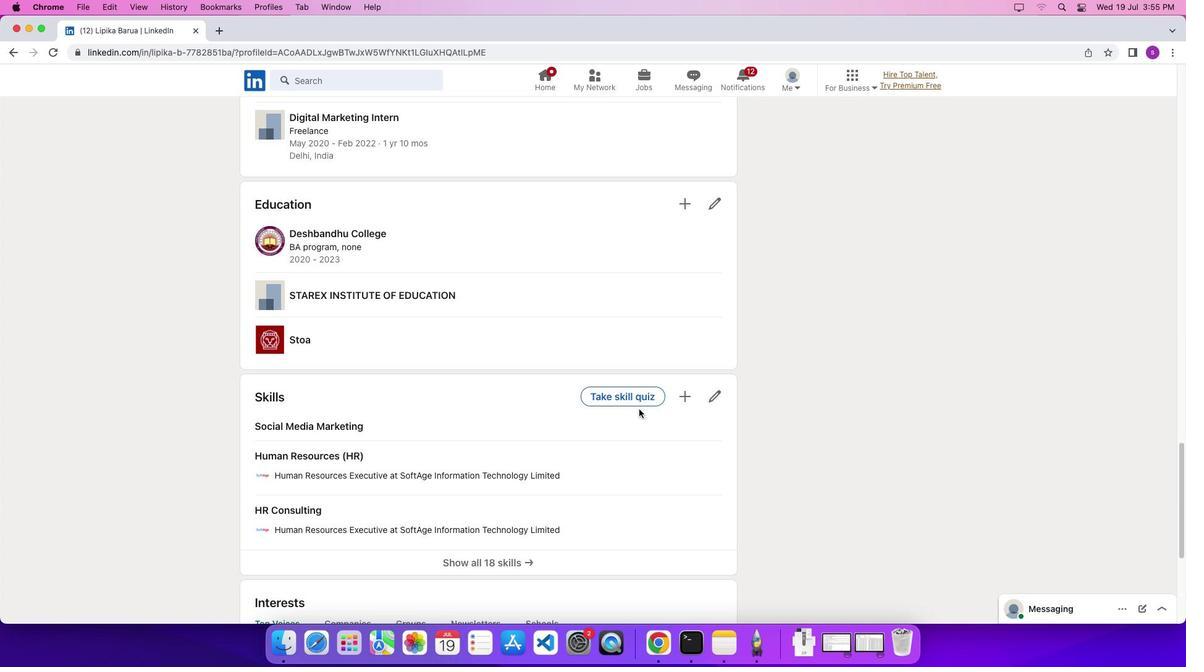 
Action: Mouse scrolled (639, 409) with delta (0, -4)
Screenshot: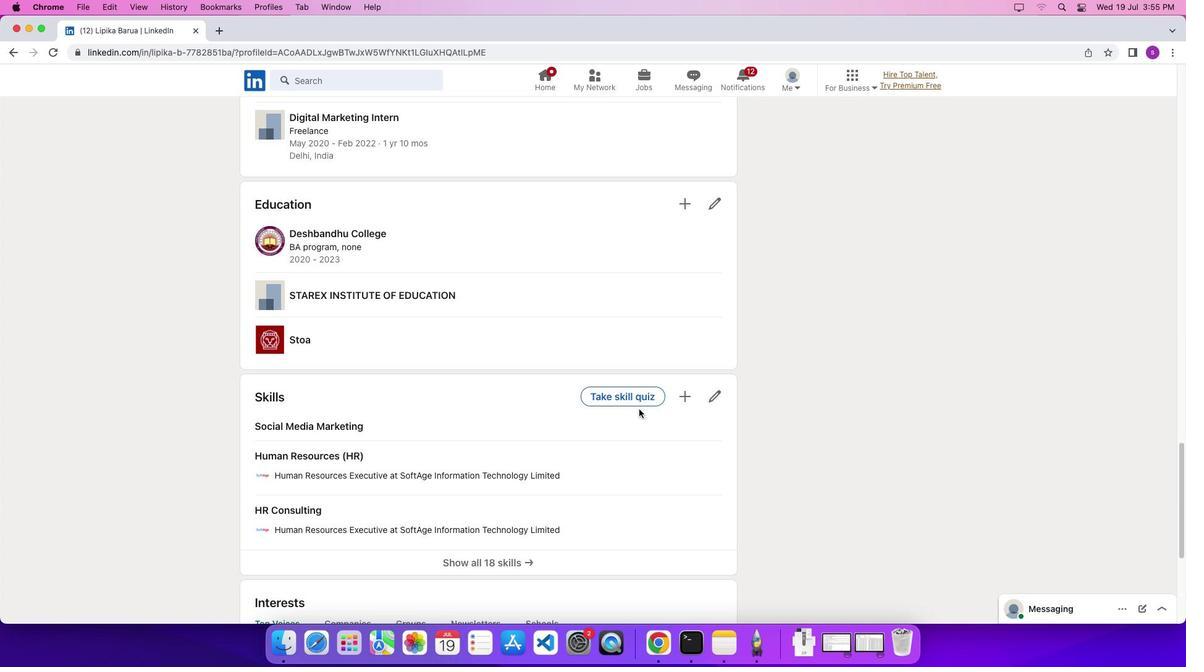
Action: Mouse scrolled (639, 409) with delta (0, -7)
Screenshot: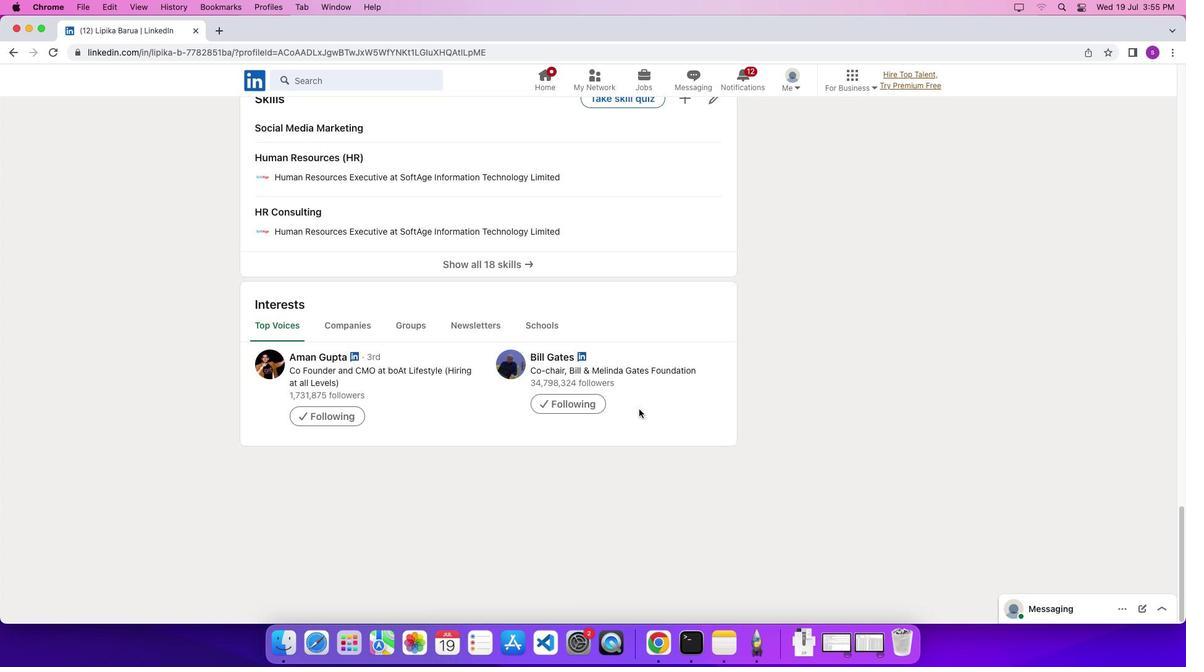 
Action: Mouse scrolled (639, 409) with delta (0, -8)
Screenshot: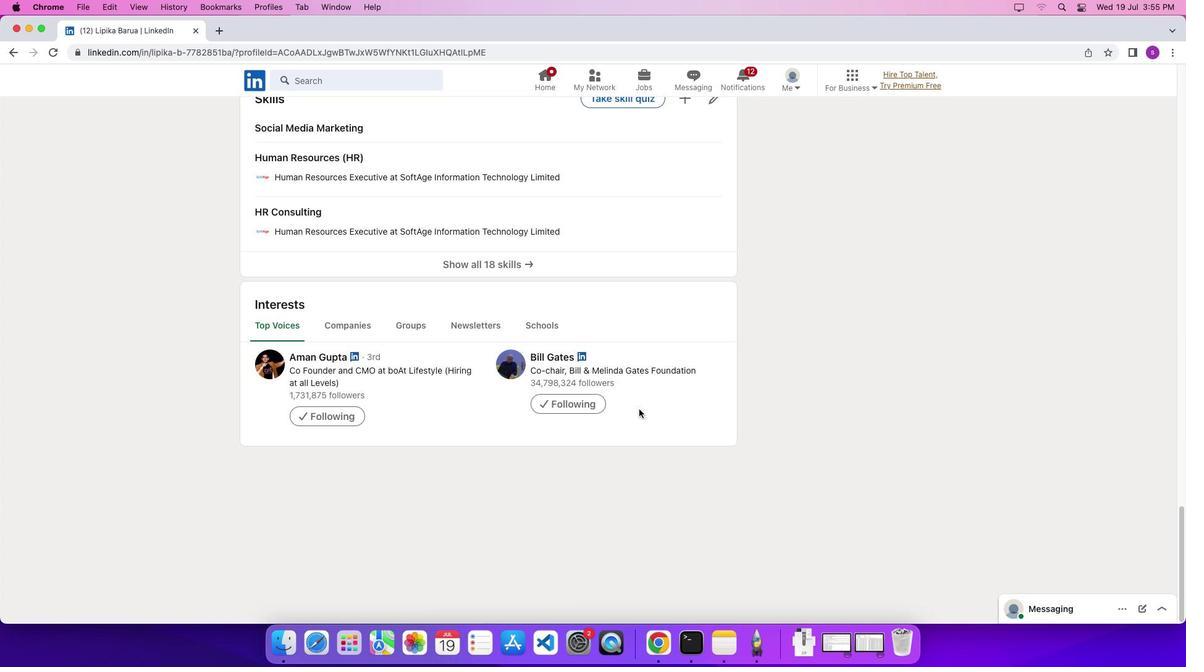
Action: Mouse scrolled (639, 409) with delta (0, 0)
Screenshot: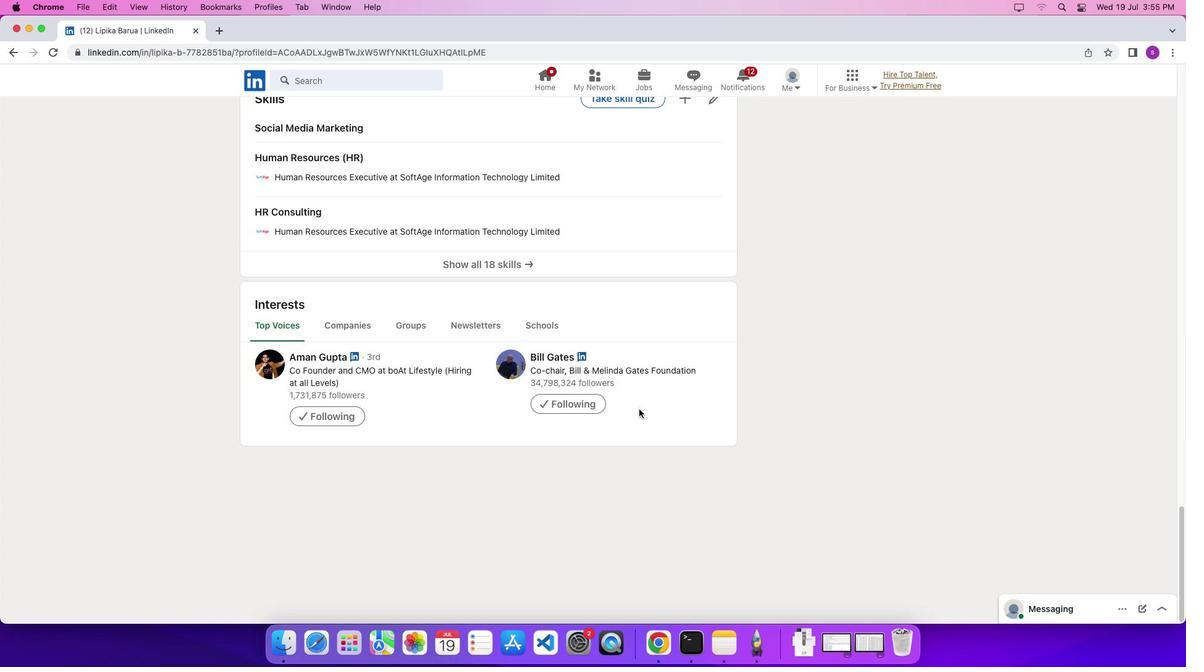 
Action: Mouse scrolled (639, 409) with delta (0, 0)
Screenshot: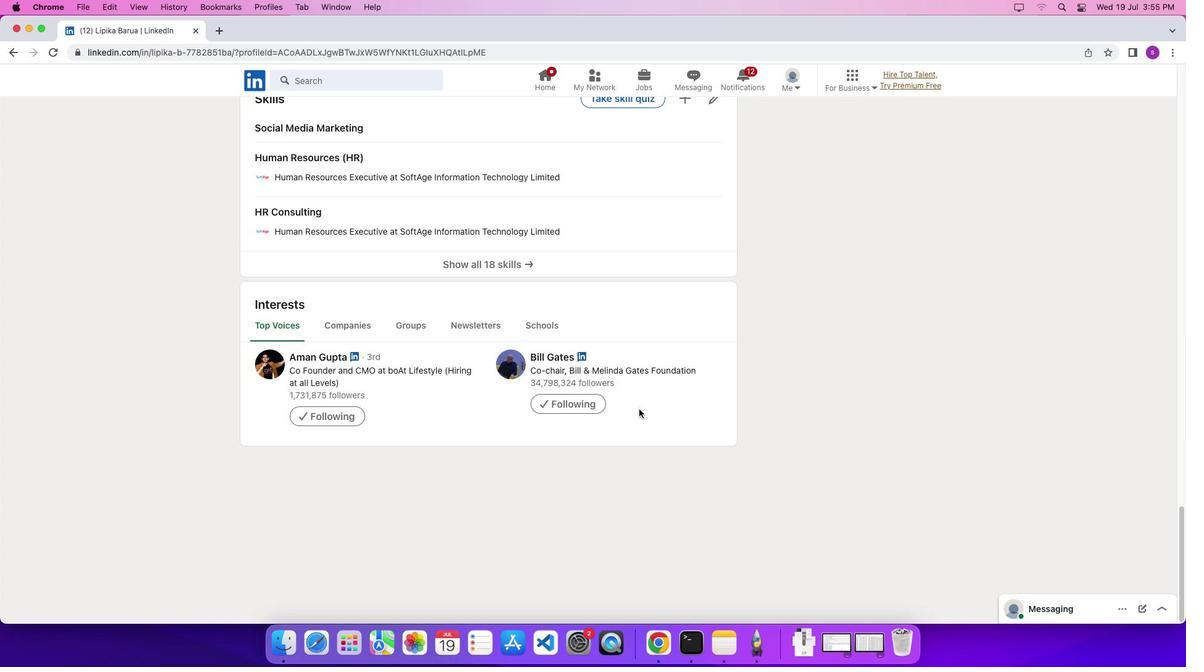 
Action: Mouse scrolled (639, 409) with delta (0, -4)
Screenshot: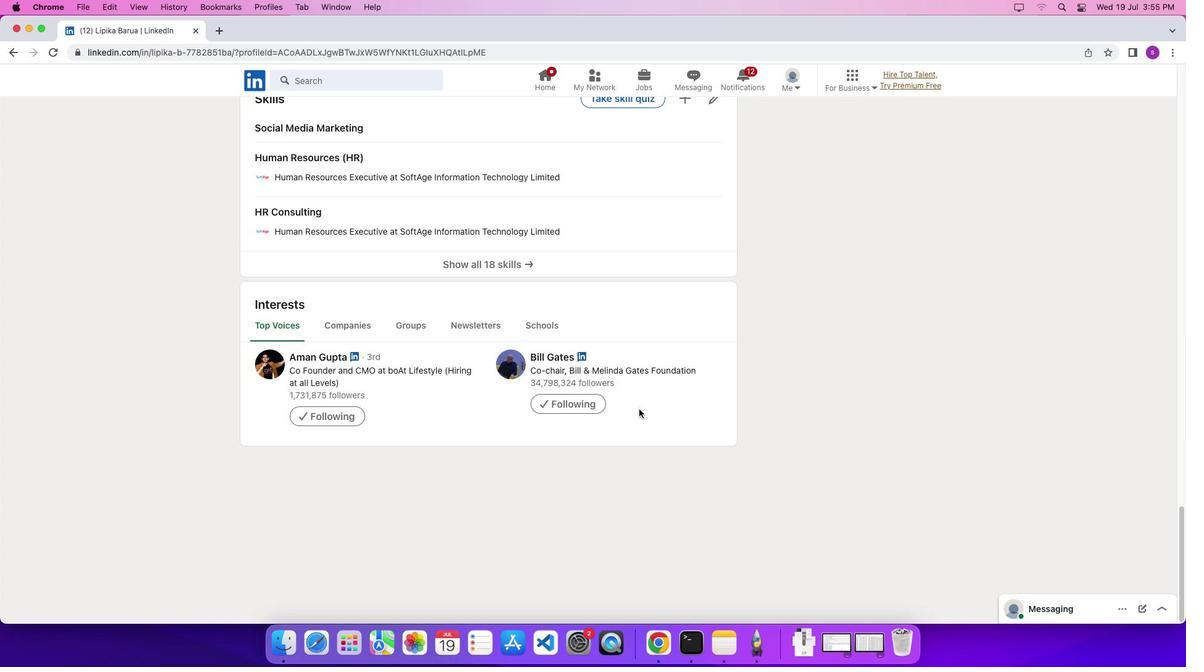 
Action: Mouse scrolled (639, 409) with delta (0, -5)
Screenshot: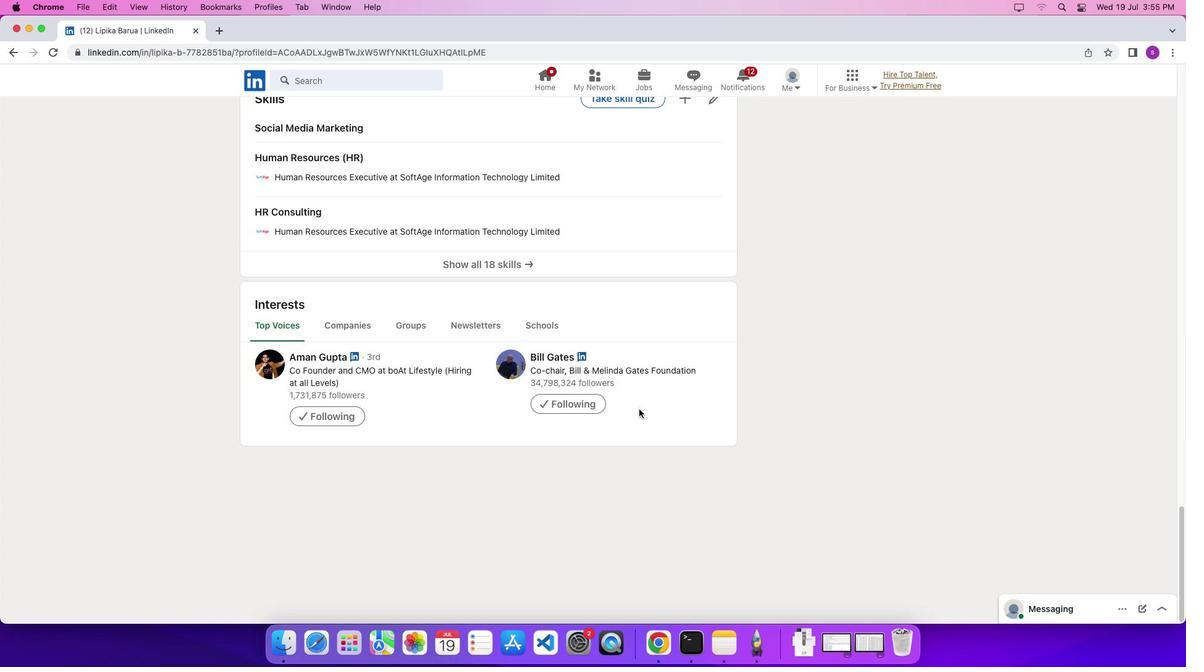
Action: Mouse moved to (318, 514)
Screenshot: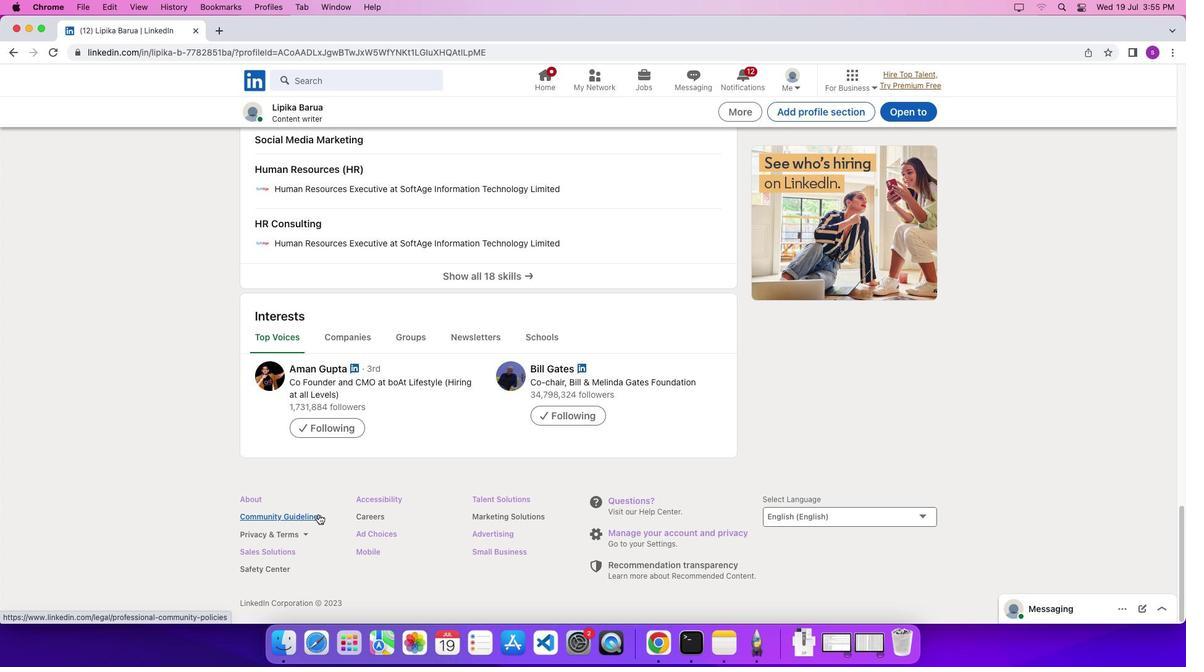 
Action: Mouse pressed left at (318, 514)
Screenshot: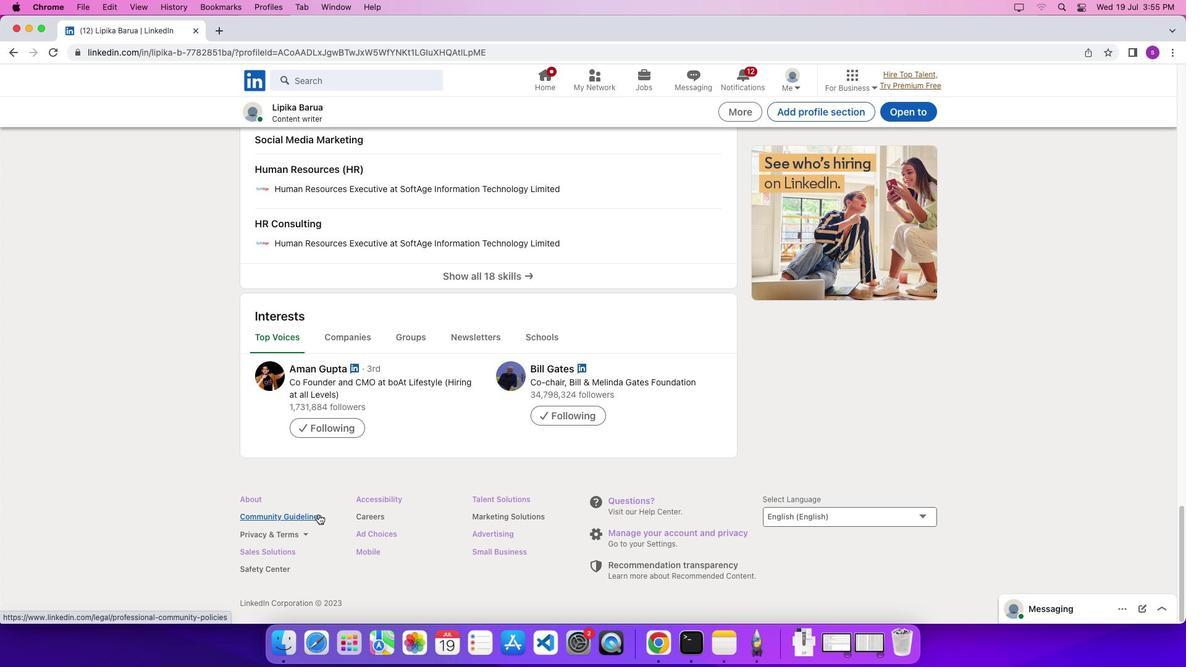 
Action: Mouse moved to (354, 485)
Screenshot: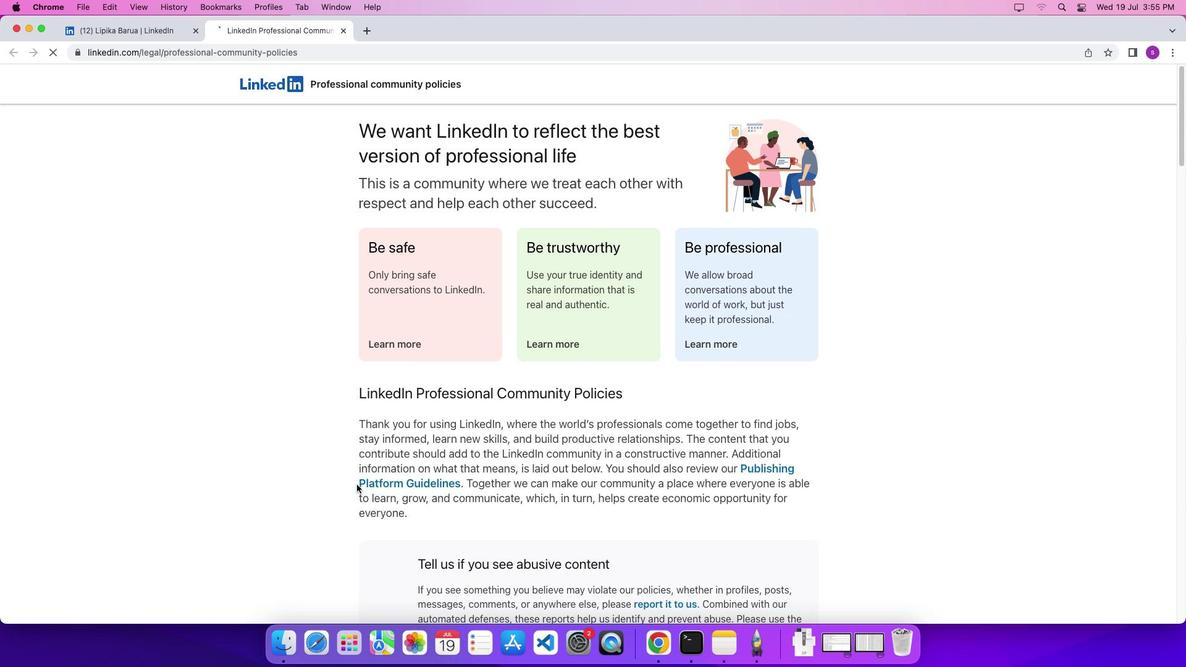 
Action: Mouse scrolled (354, 485) with delta (0, 0)
Screenshot: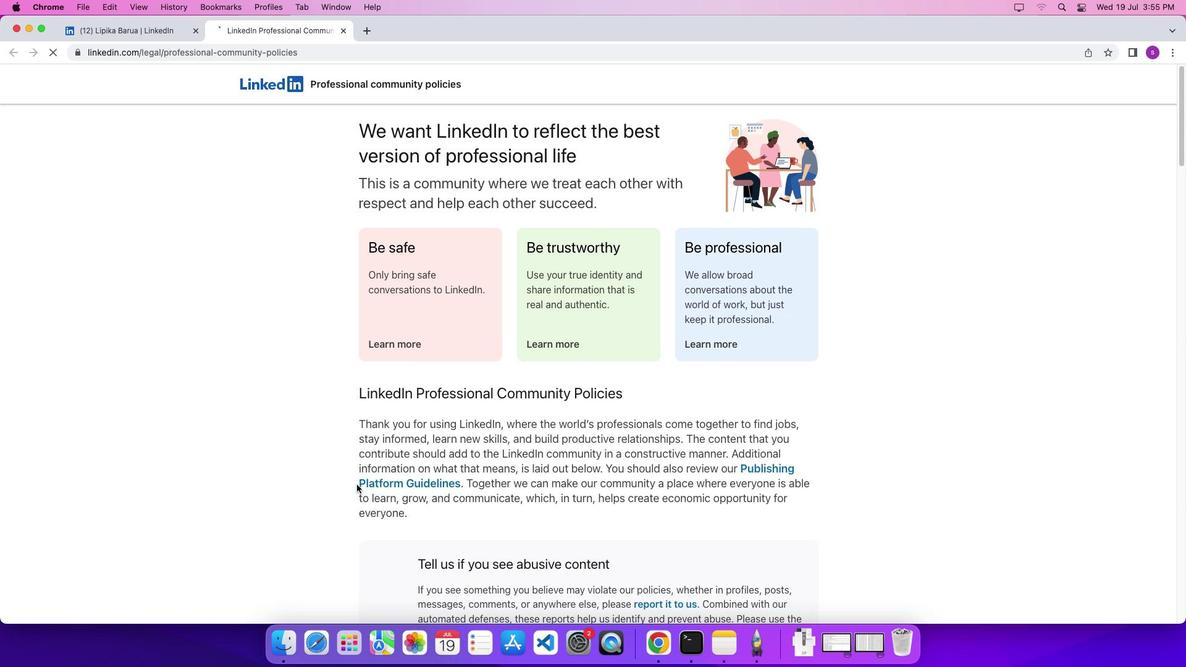
Action: Mouse moved to (357, 485)
Screenshot: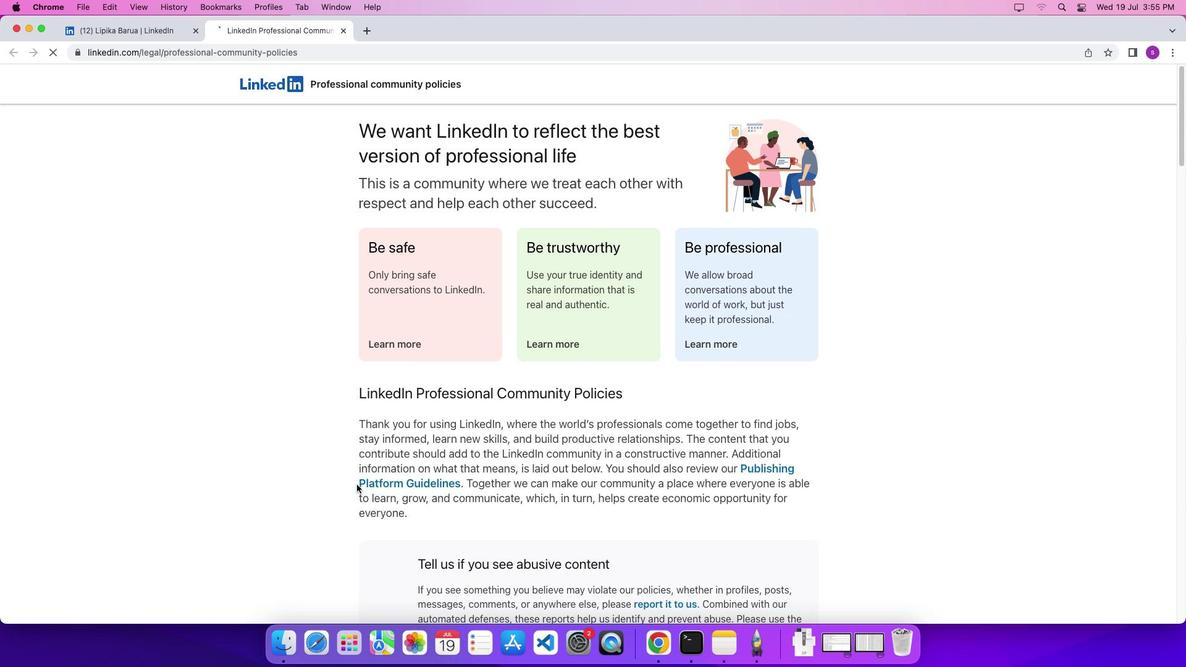 
Action: Mouse scrolled (357, 485) with delta (0, 0)
Screenshot: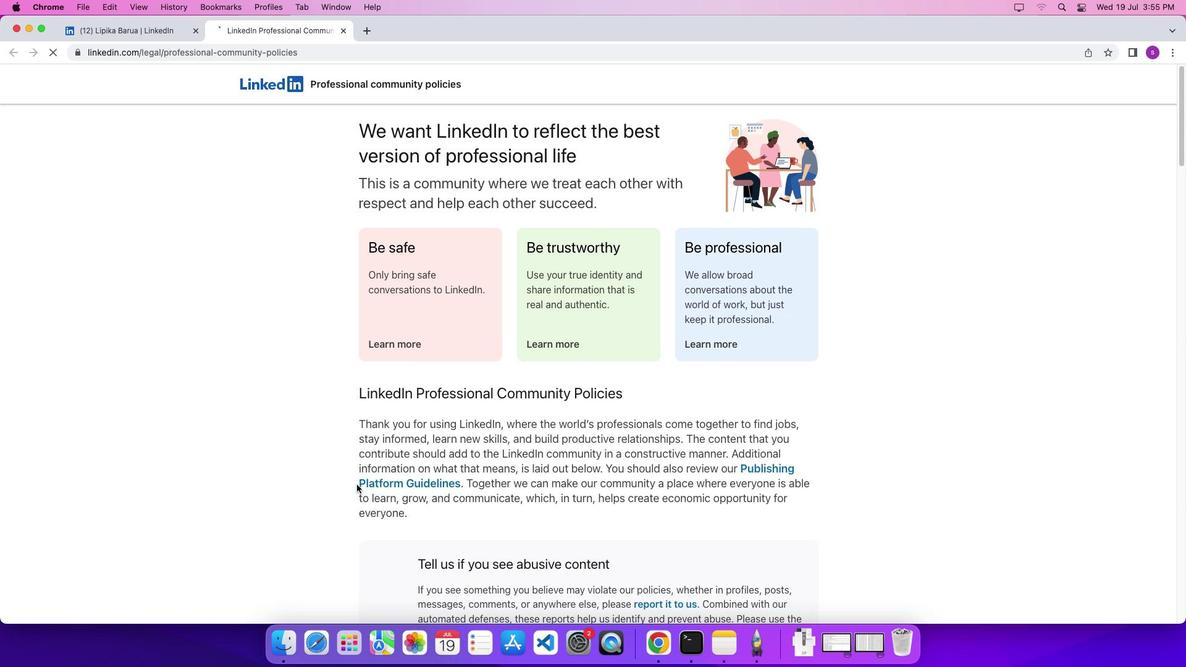 
Action: Mouse scrolled (357, 485) with delta (0, -3)
Screenshot: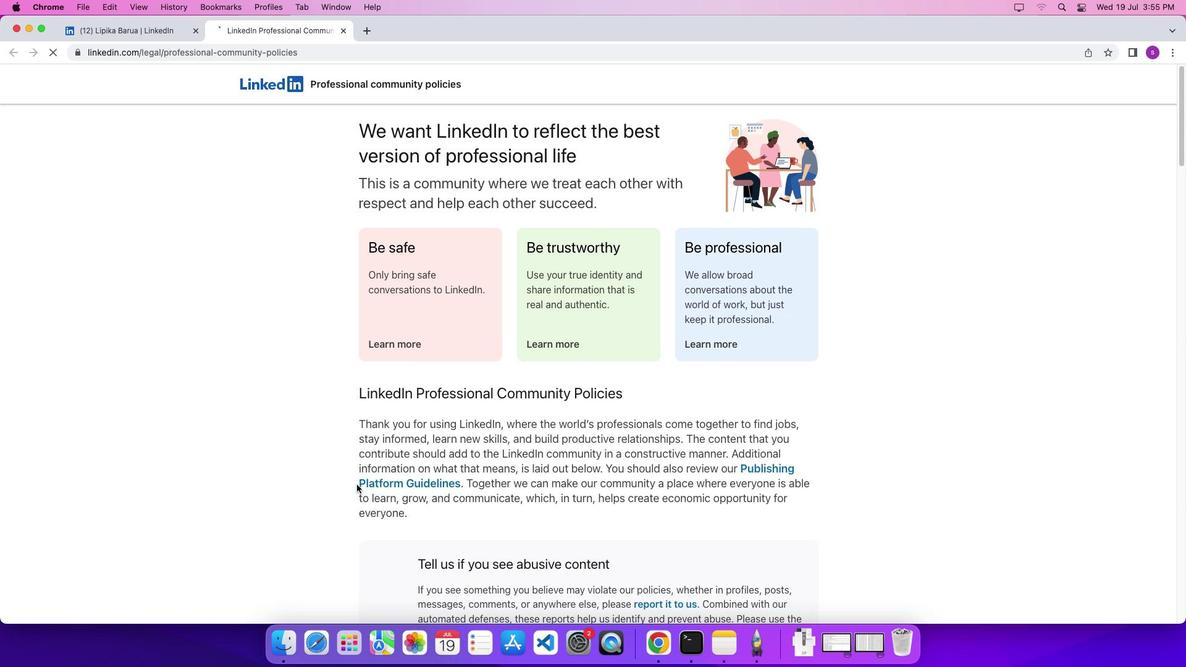 
Action: Mouse scrolled (357, 485) with delta (0, 0)
Screenshot: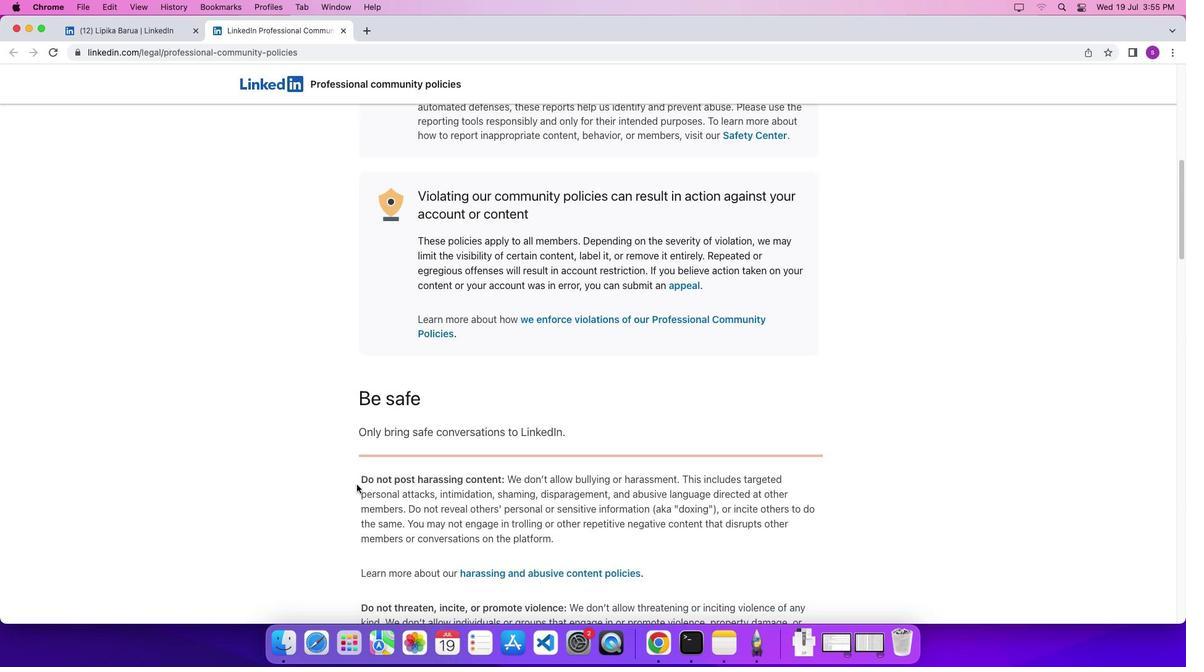 
Action: Mouse scrolled (357, 485) with delta (0, 0)
Screenshot: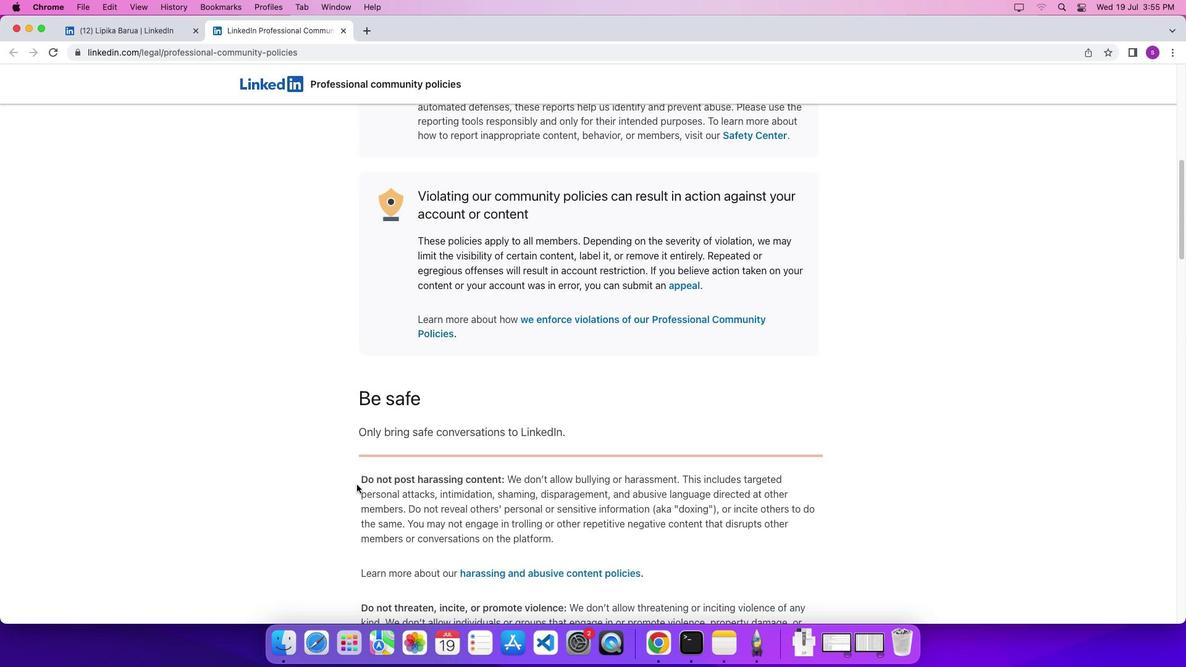 
Action: Mouse scrolled (357, 485) with delta (0, -3)
Screenshot: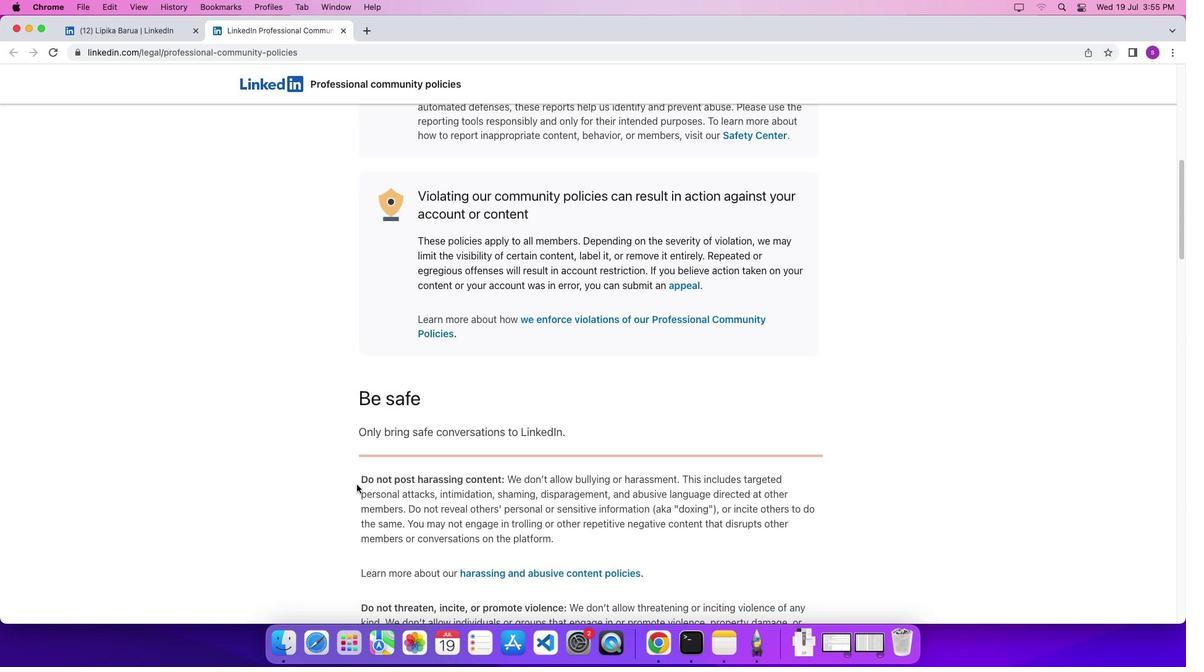 
Action: Mouse scrolled (357, 485) with delta (0, -6)
Screenshot: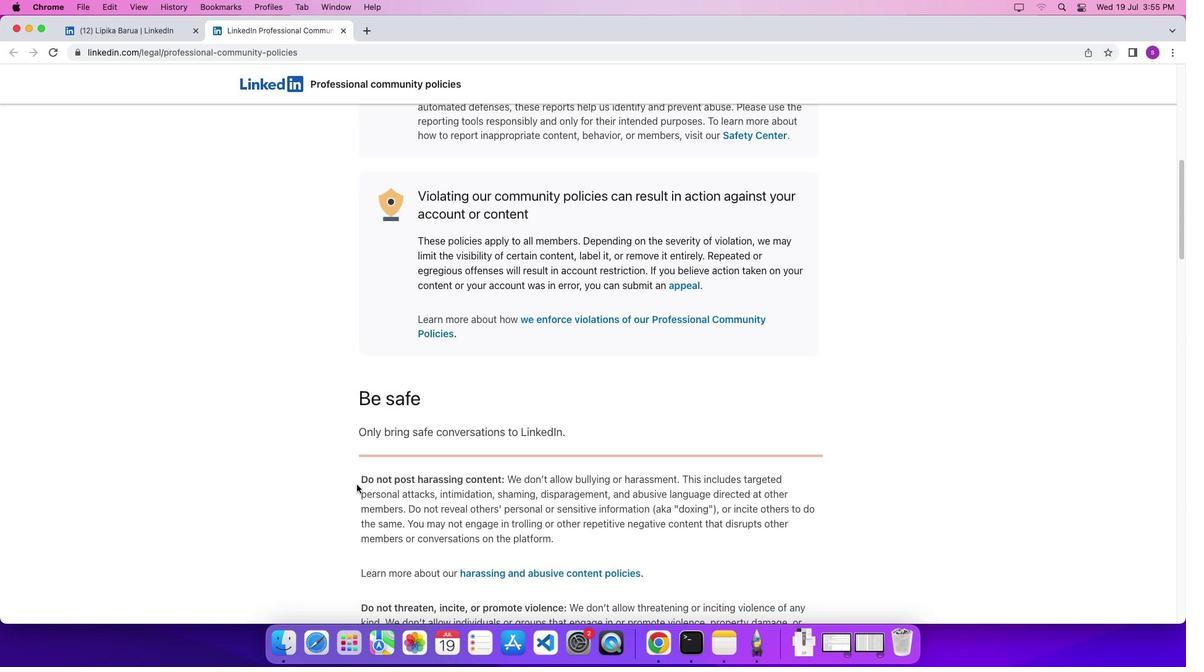 
Action: Mouse scrolled (357, 485) with delta (0, 0)
Screenshot: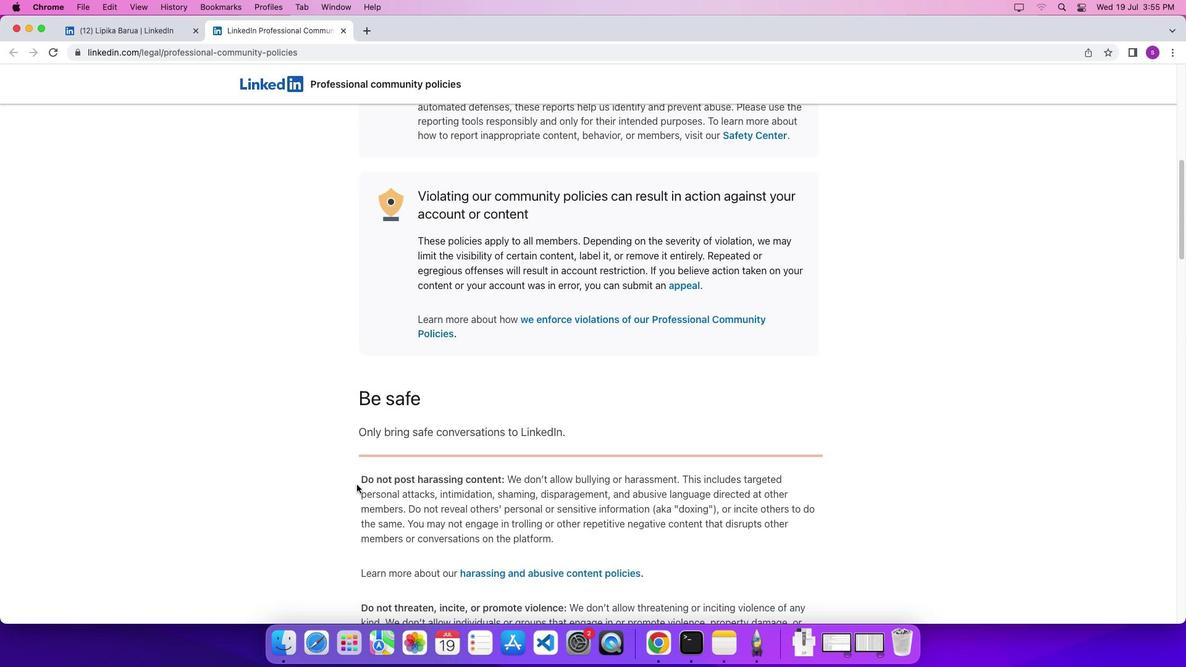 
Action: Mouse scrolled (357, 485) with delta (0, 0)
Screenshot: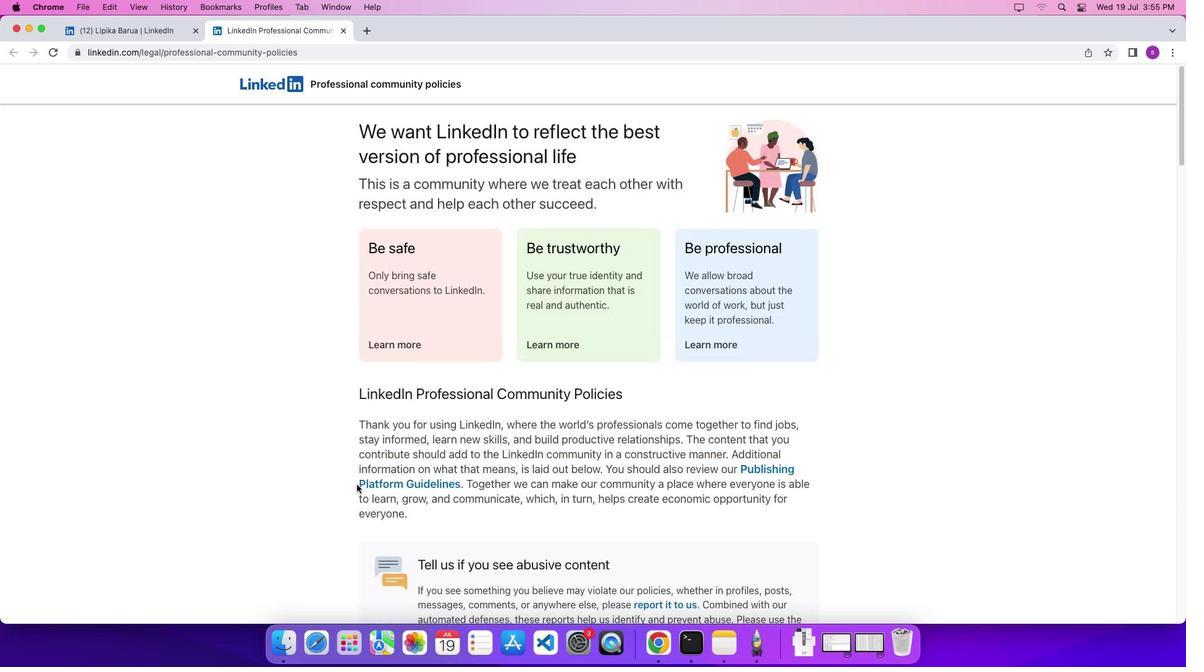 
Action: Mouse scrolled (357, 485) with delta (0, 4)
Screenshot: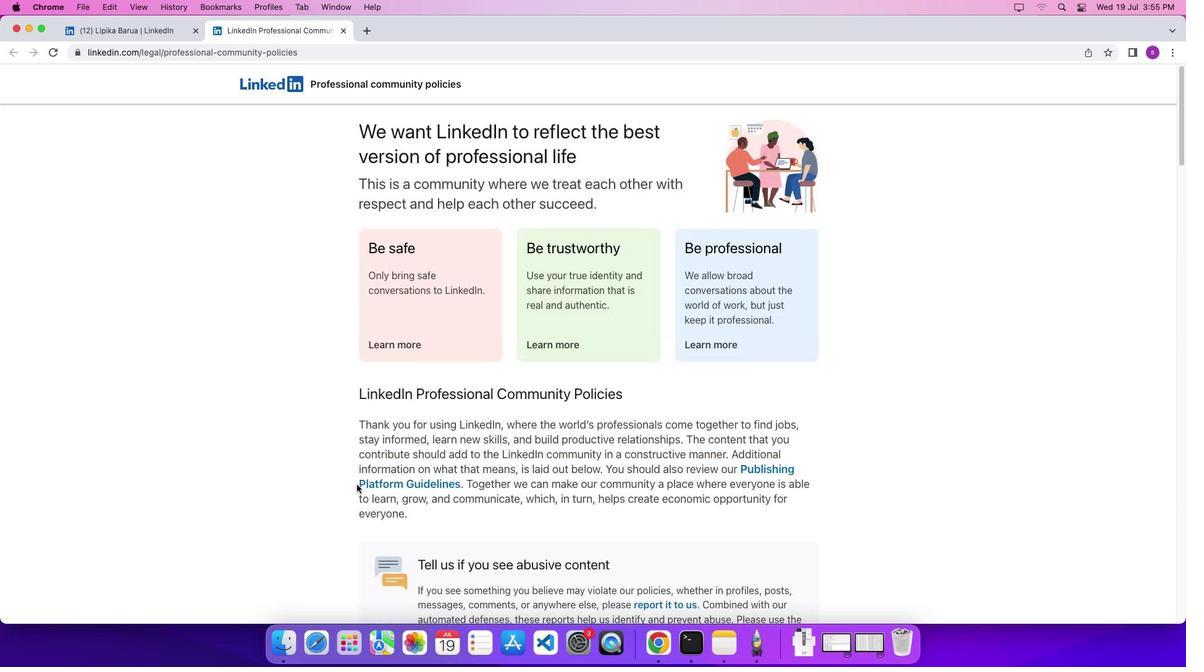 
Action: Mouse scrolled (357, 485) with delta (0, 7)
Screenshot: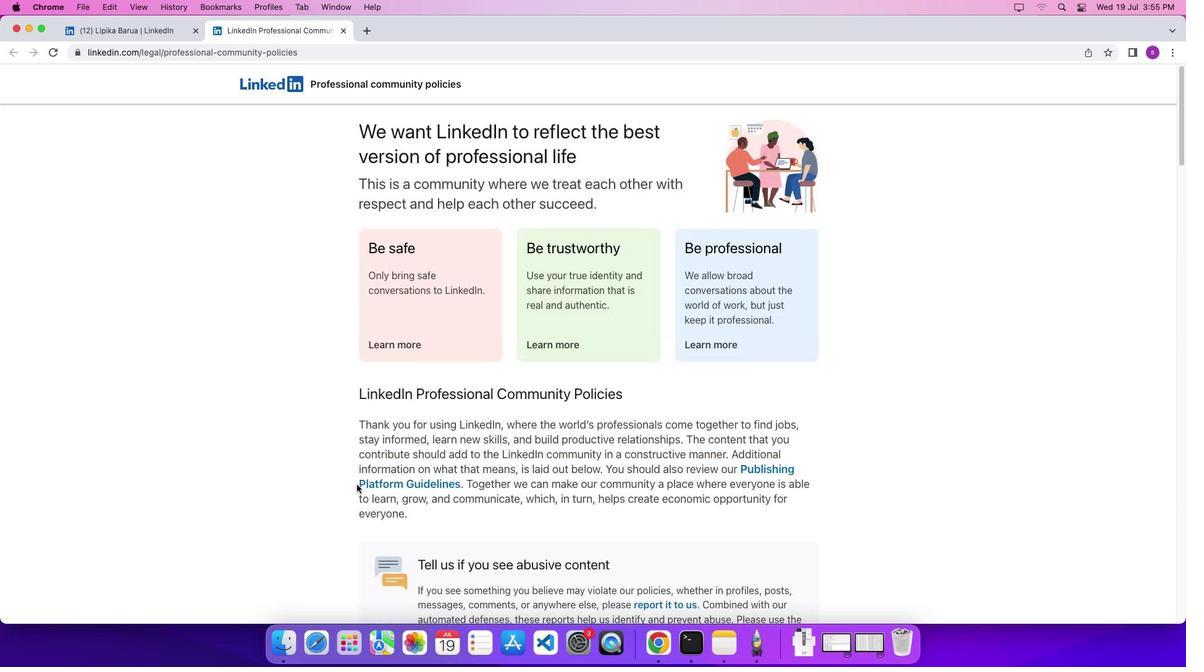 
Action: Mouse scrolled (357, 485) with delta (0, 8)
Screenshot: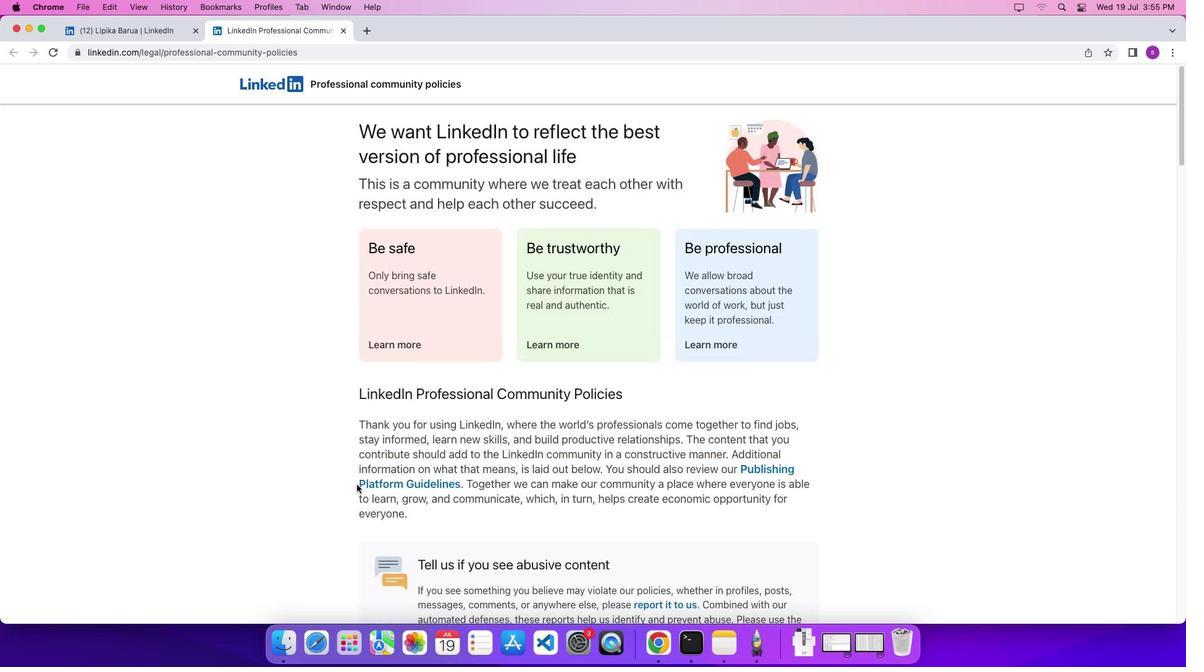 
Action: Mouse scrolled (357, 485) with delta (0, 9)
Screenshot: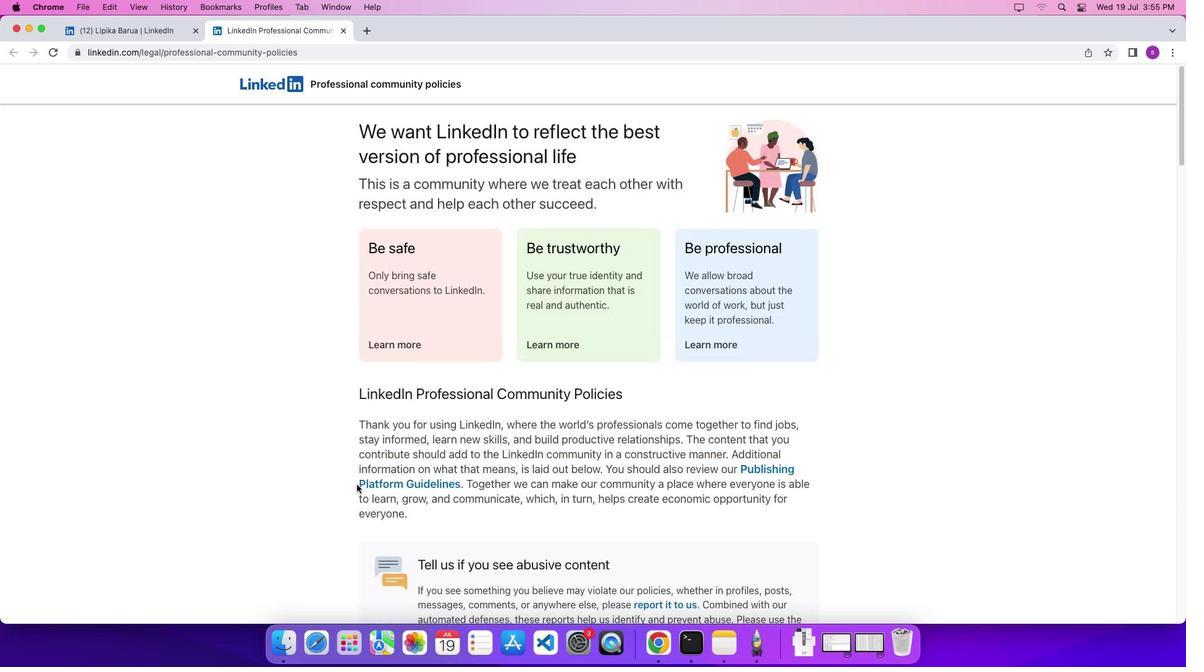 
Action: Mouse scrolled (357, 485) with delta (0, 0)
Screenshot: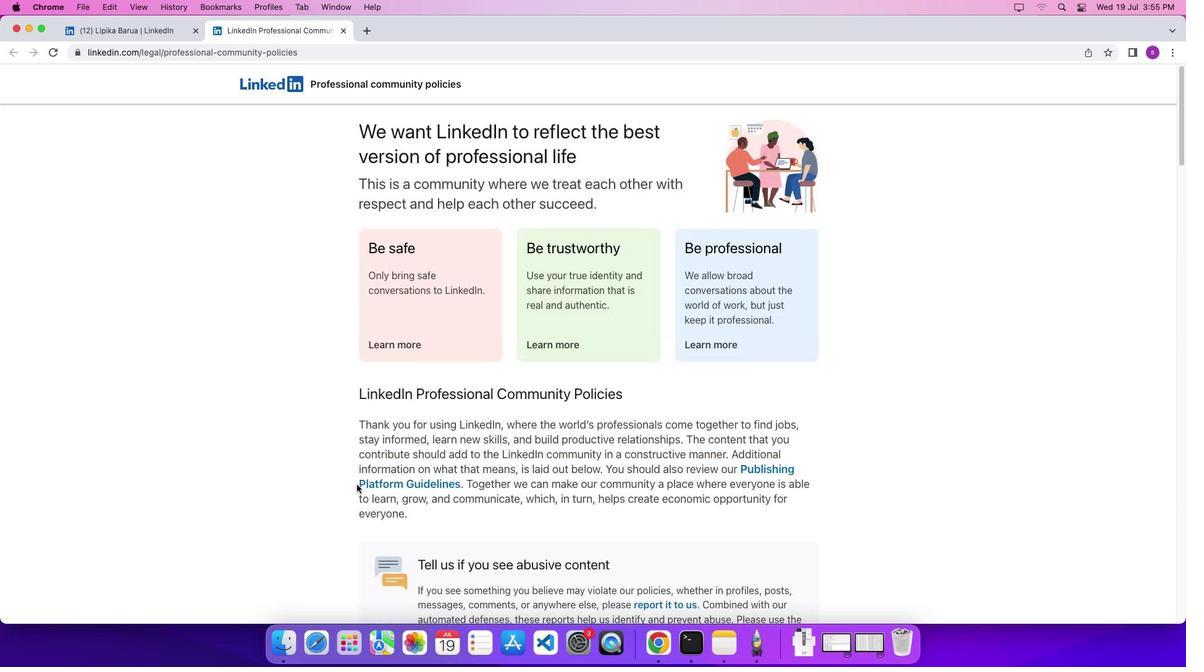 
Action: Mouse scrolled (357, 485) with delta (0, 1)
Screenshot: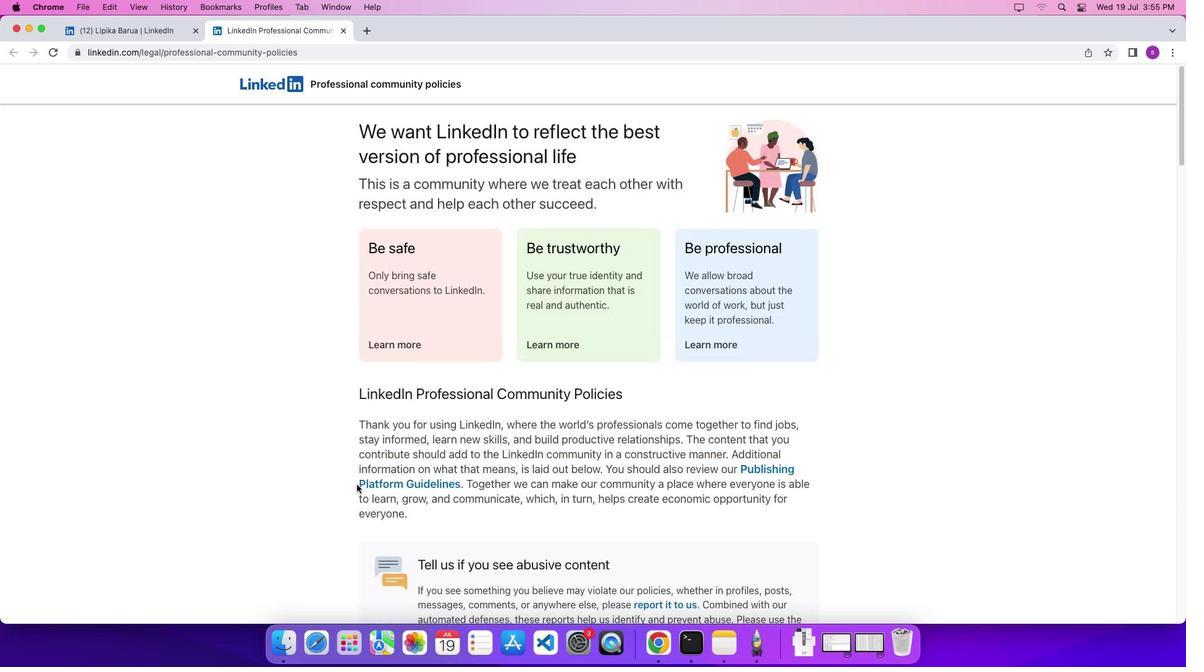 
Action: Mouse scrolled (357, 485) with delta (0, 5)
Screenshot: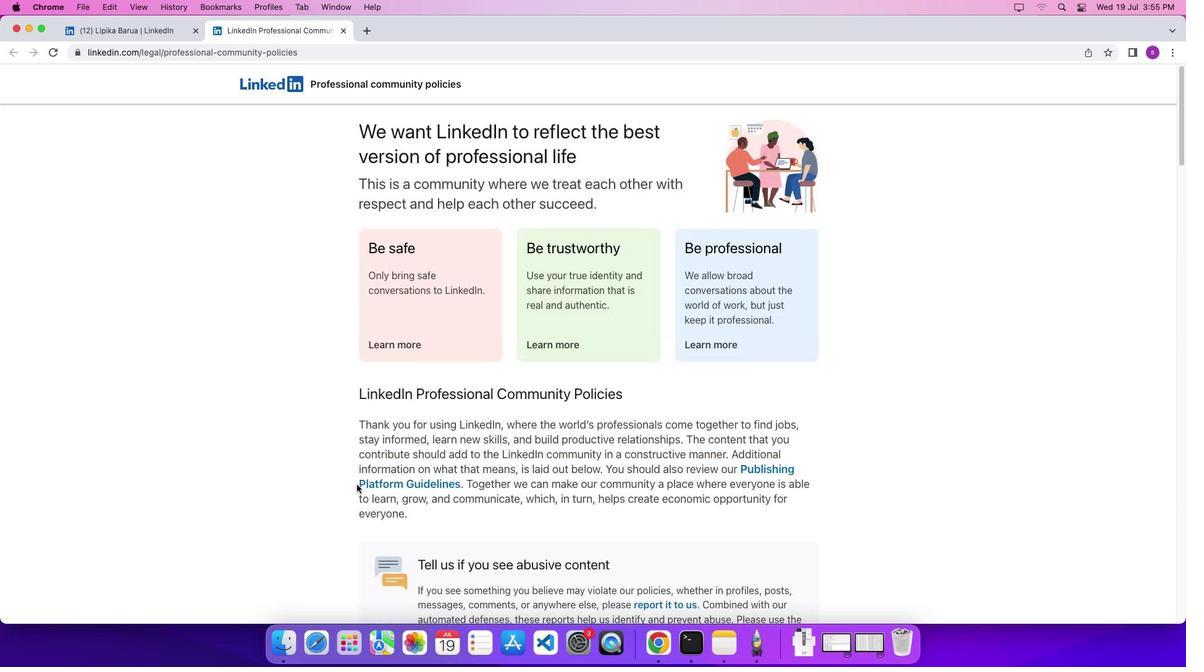 
Action: Mouse scrolled (357, 485) with delta (0, 8)
Screenshot: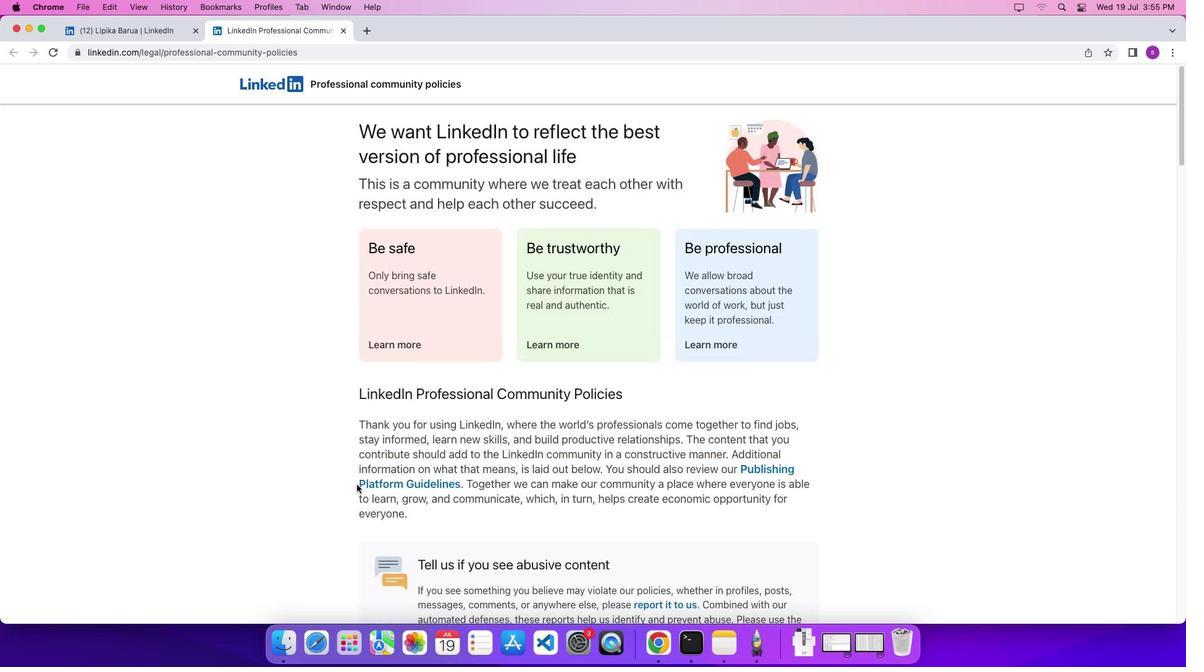 
Action: Mouse moved to (362, 487)
Screenshot: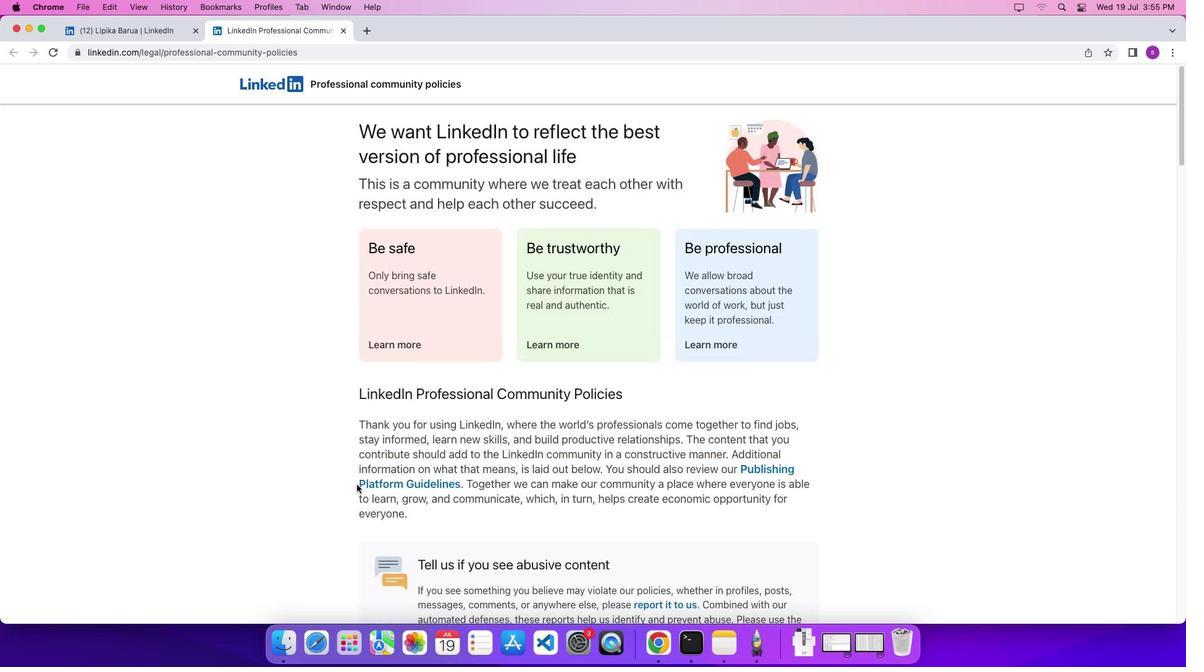 
